 Task: Create a sub task Design and Implement Solution for the task  Develop a new online tool for online volunteer sign-ups in the project Brighten , assign it to team member softage.5@softage.net and update the status of the sub task to  Completed , set the priority of the sub task to High
Action: Mouse moved to (1006, 165)
Screenshot: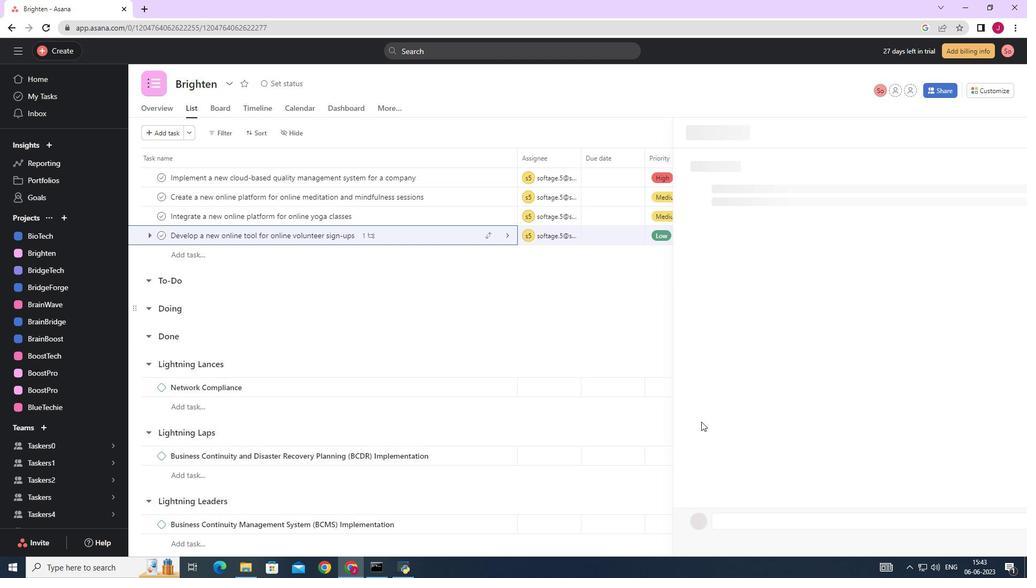 
Action: Mouse pressed left at (1006, 165)
Screenshot: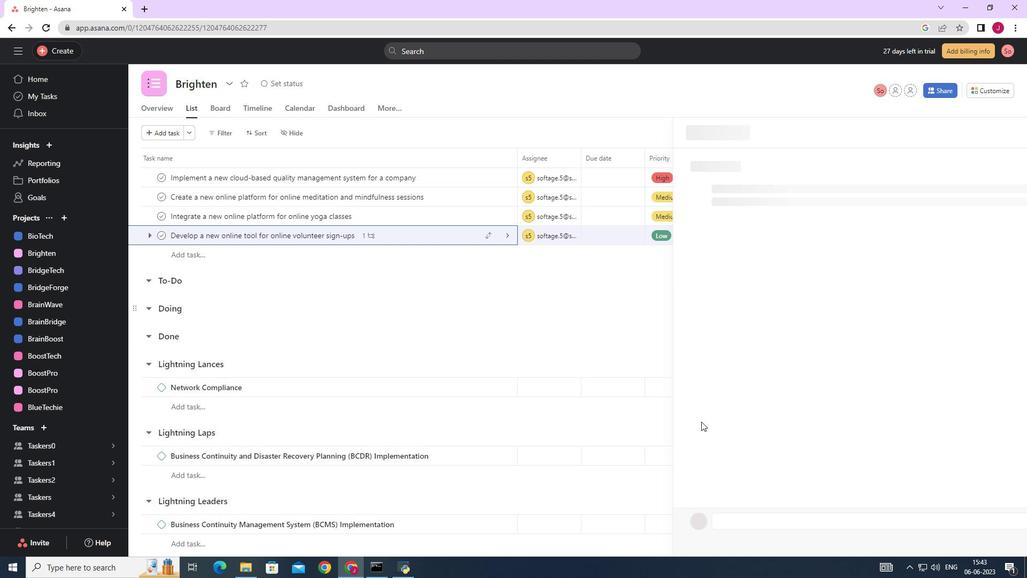 
Action: Mouse moved to (506, 316)
Screenshot: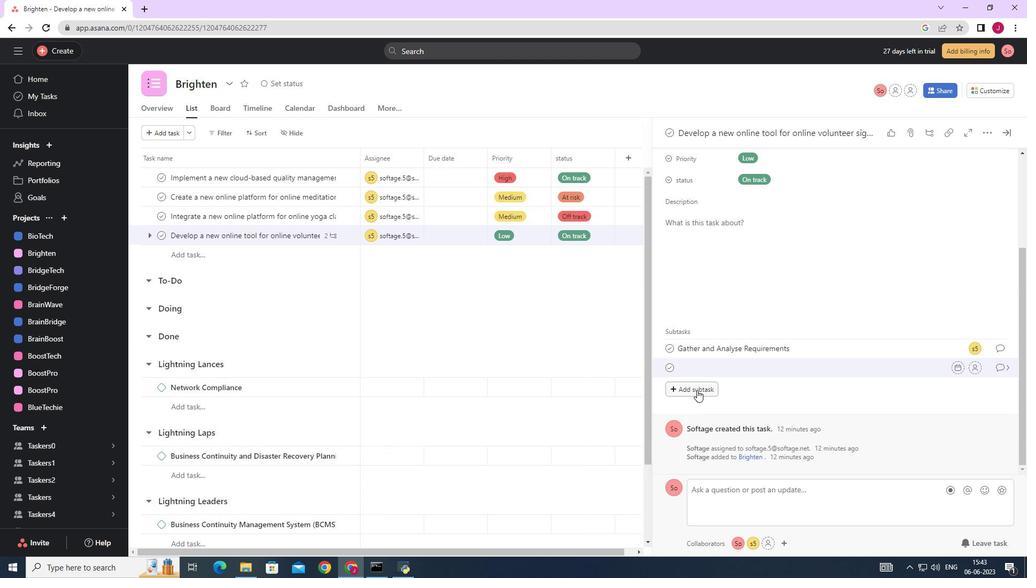 
Action: Mouse scrolled (506, 317) with delta (0, 0)
Screenshot: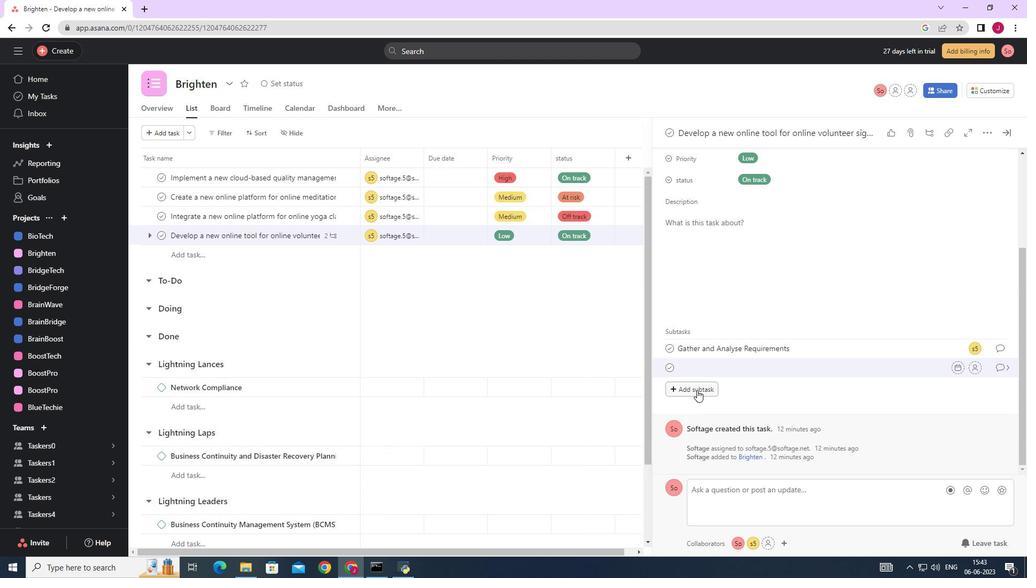 
Action: Mouse moved to (505, 317)
Screenshot: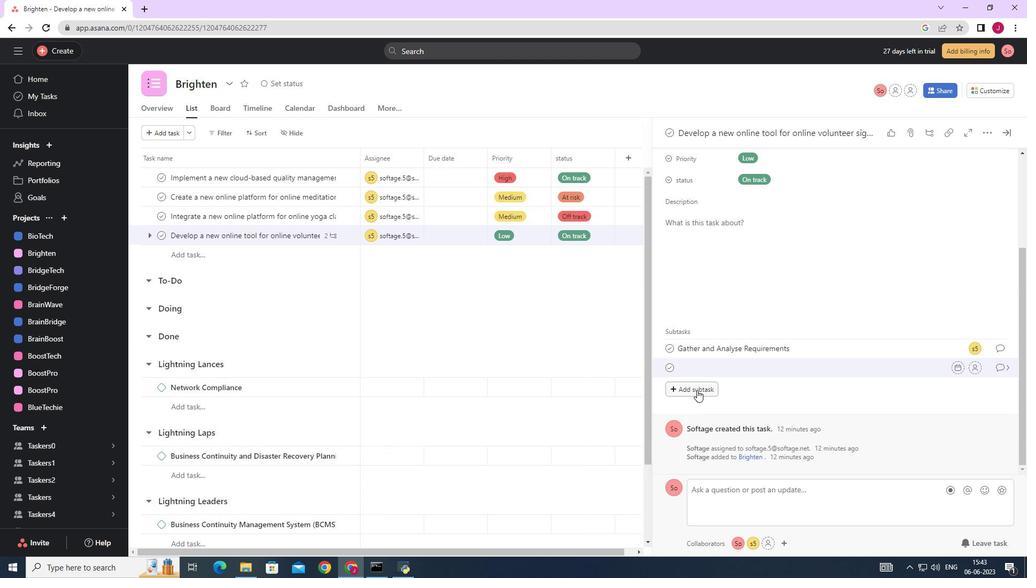 
Action: Mouse scrolled (505, 318) with delta (0, 0)
Screenshot: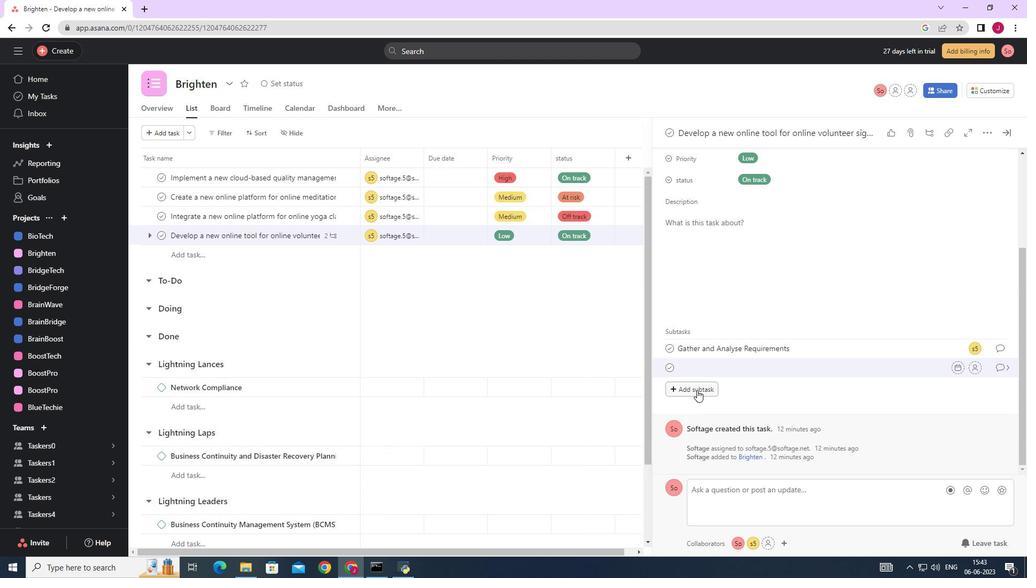 
Action: Mouse moved to (504, 319)
Screenshot: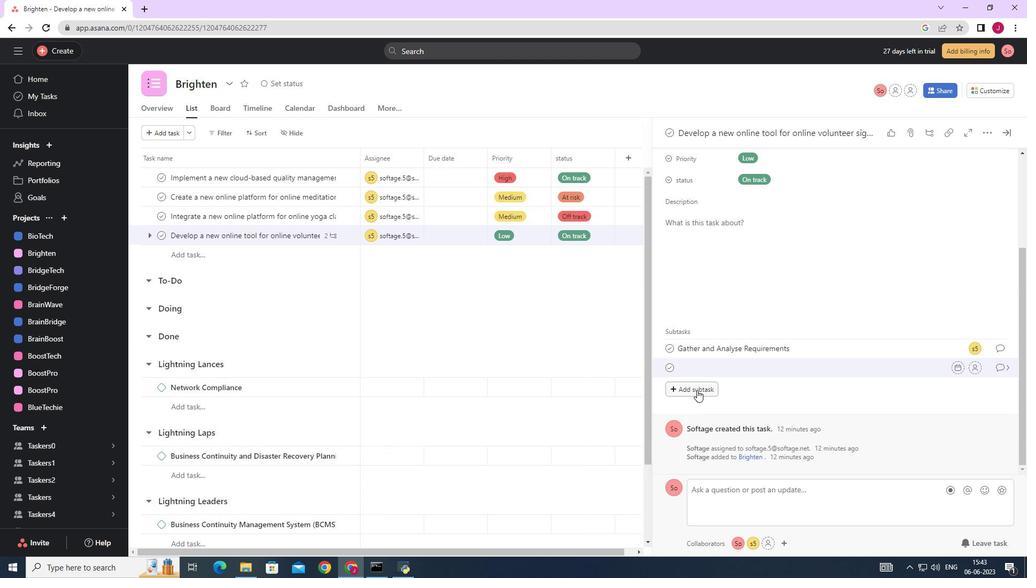 
Action: Mouse scrolled (504, 319) with delta (0, 0)
Screenshot: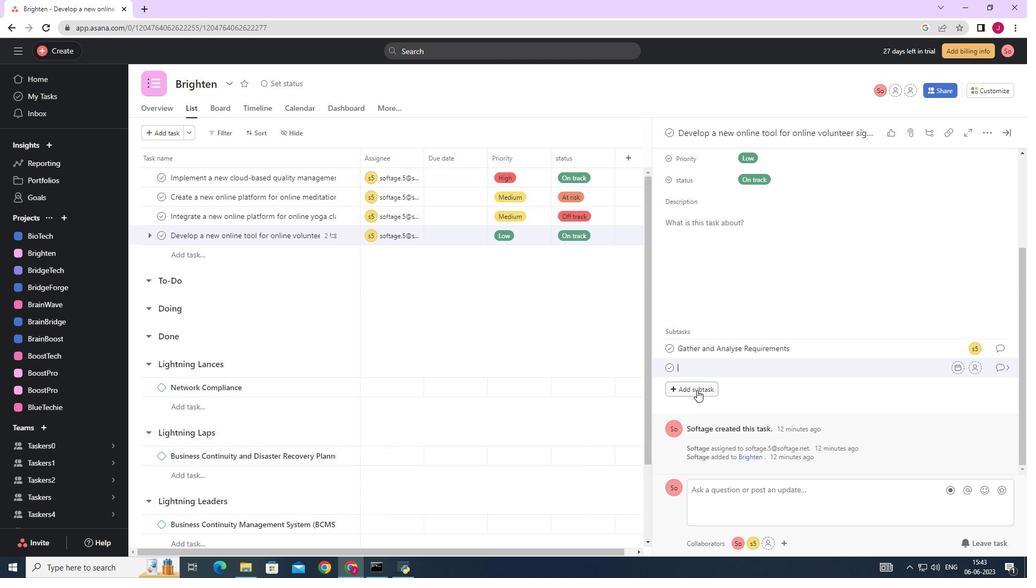 
Action: Mouse moved to (422, 350)
Screenshot: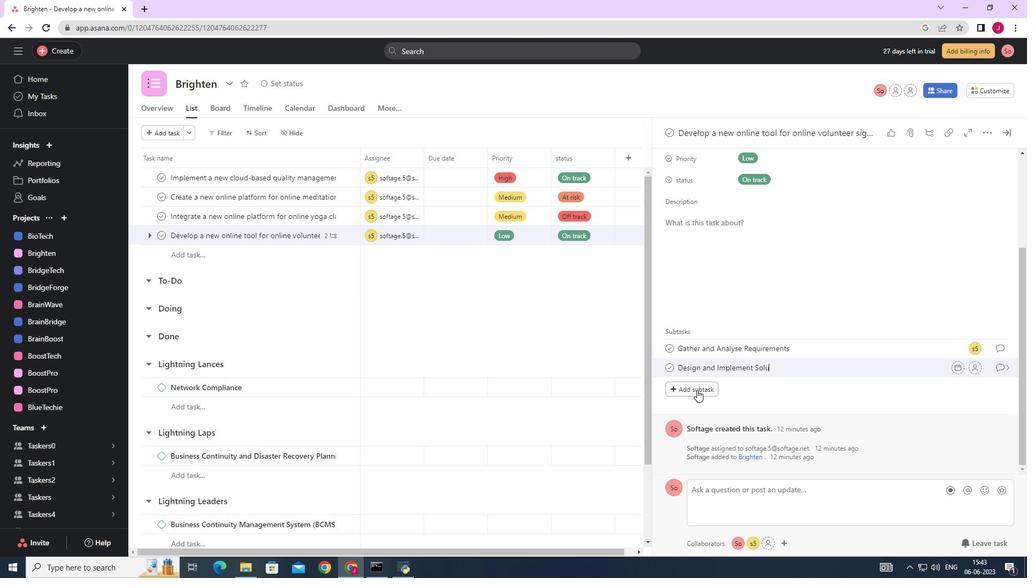
Action: Mouse scrolled (422, 349) with delta (0, 0)
Screenshot: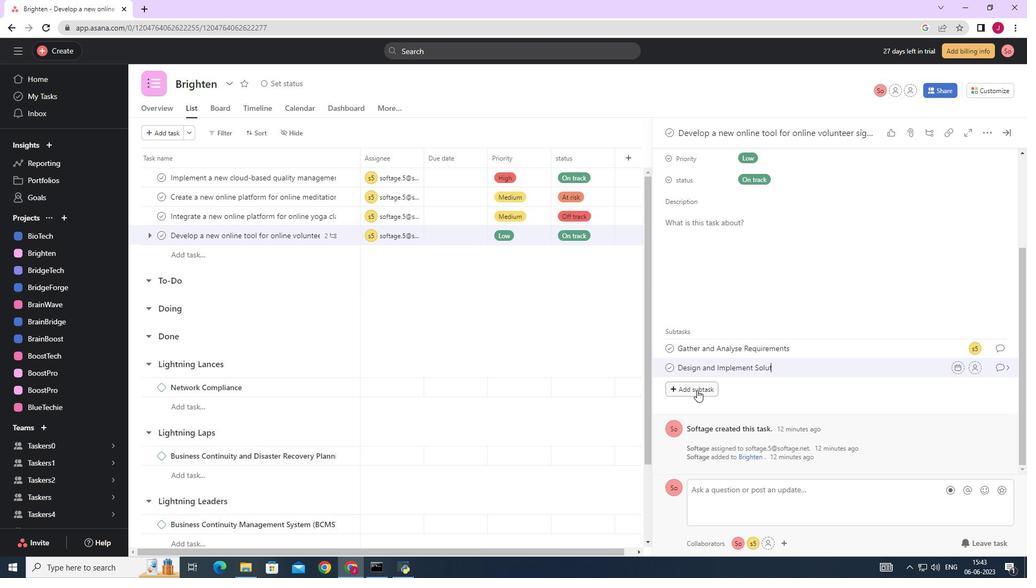 
Action: Mouse moved to (421, 350)
Screenshot: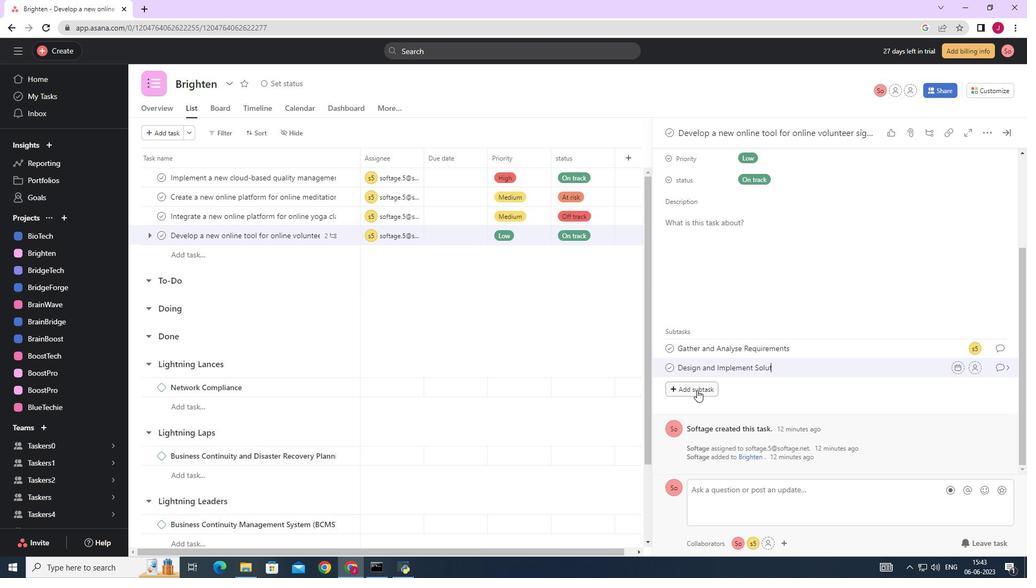 
Action: Mouse scrolled (421, 349) with delta (0, 0)
Screenshot: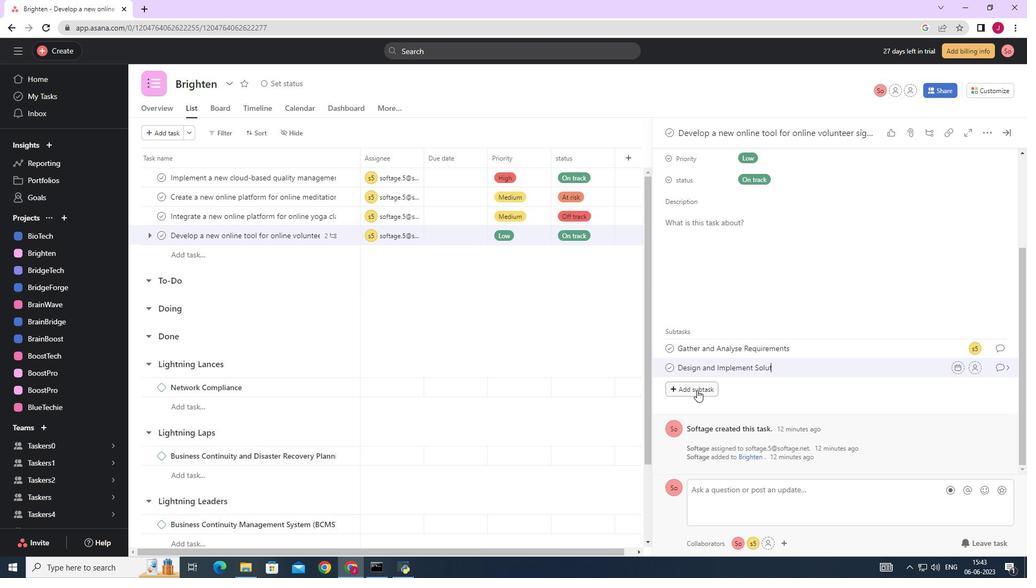
Action: Mouse scrolled (421, 349) with delta (0, 0)
Screenshot: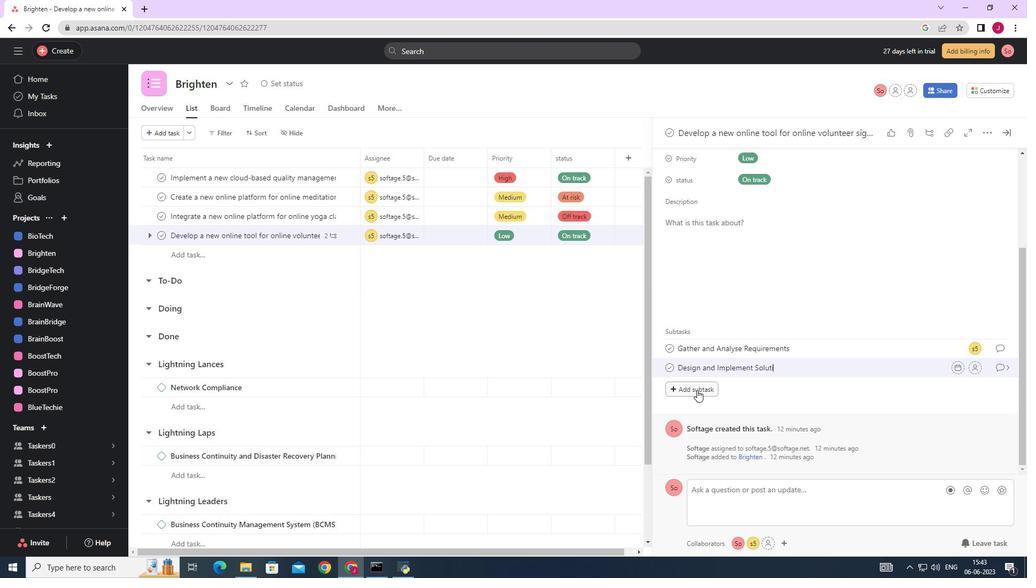 
Action: Mouse scrolled (421, 350) with delta (0, 0)
Screenshot: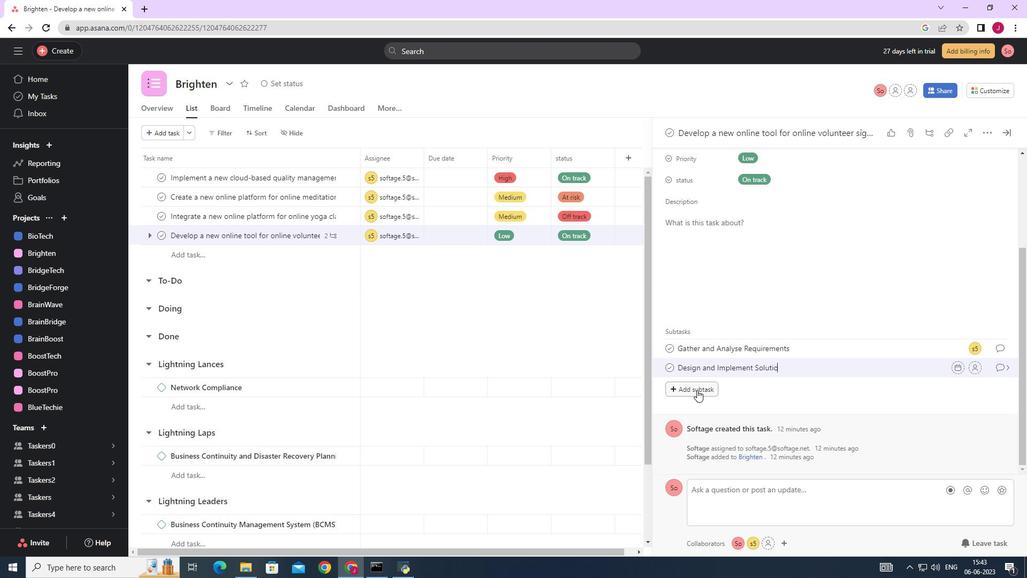 
Action: Mouse scrolled (421, 350) with delta (0, 0)
Screenshot: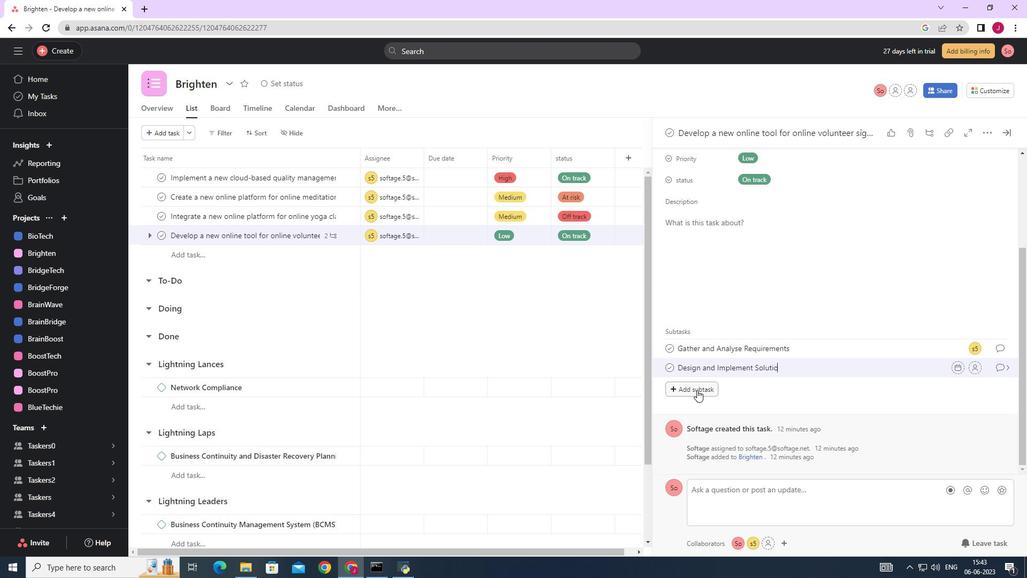 
Action: Mouse scrolled (421, 350) with delta (0, 0)
Screenshot: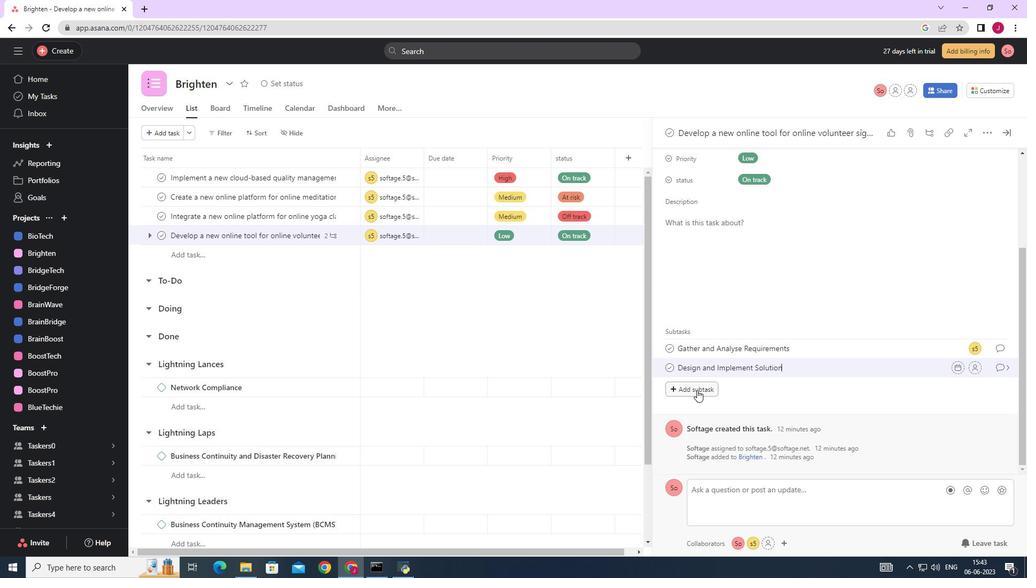 
Action: Mouse scrolled (421, 349) with delta (0, 0)
Screenshot: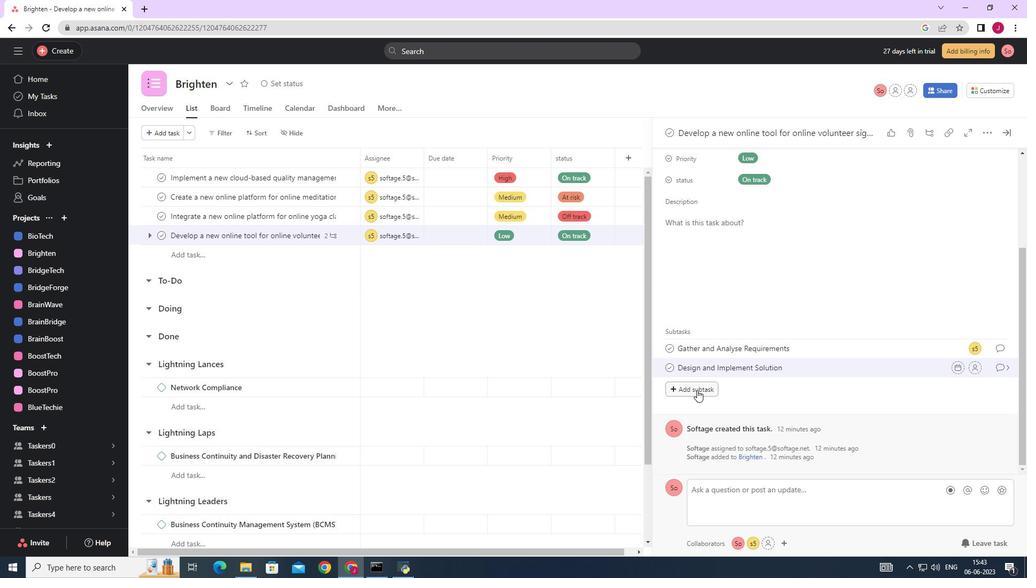 
Action: Mouse scrolled (421, 349) with delta (0, 0)
Screenshot: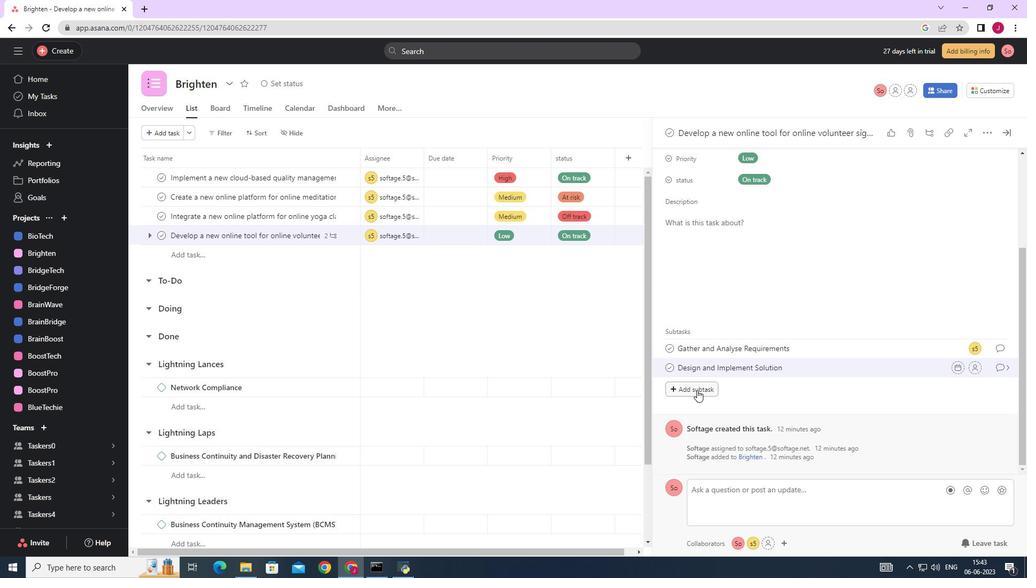 
Action: Mouse moved to (589, 229)
Screenshot: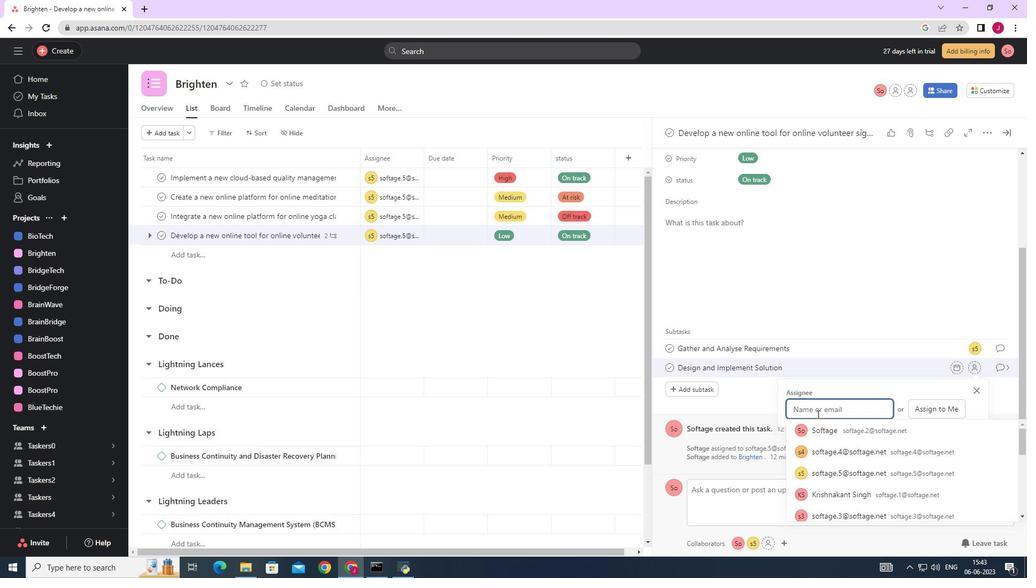 
Action: Mouse scrolled (589, 229) with delta (0, 0)
Screenshot: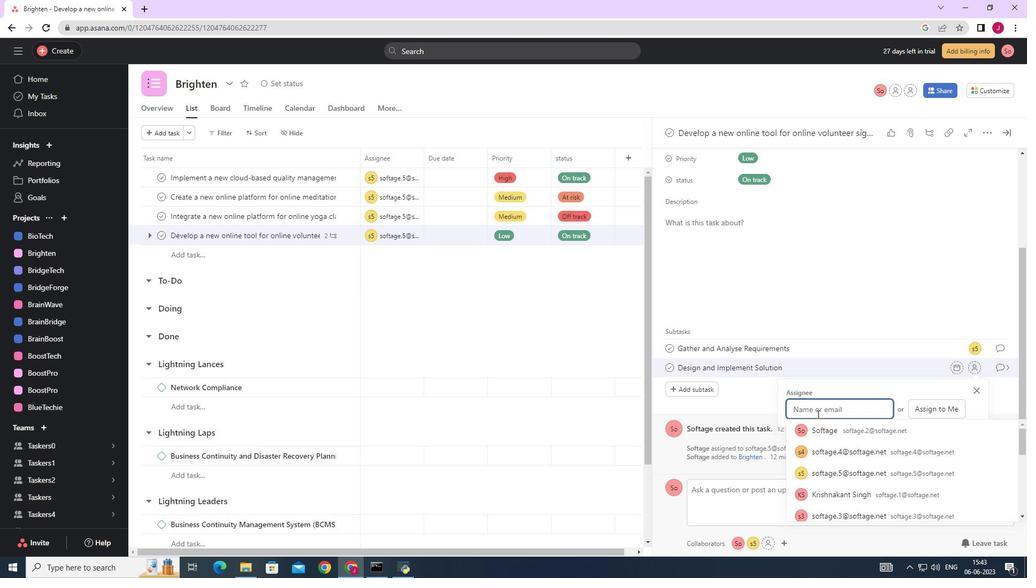 
Action: Mouse scrolled (589, 230) with delta (0, 0)
Screenshot: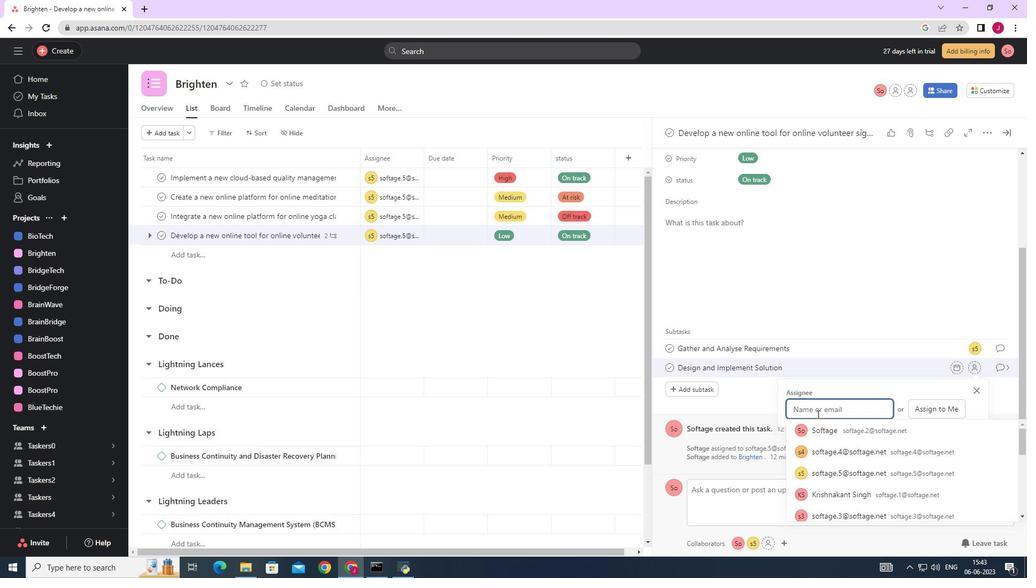 
Action: Mouse scrolled (589, 230) with delta (0, 0)
Screenshot: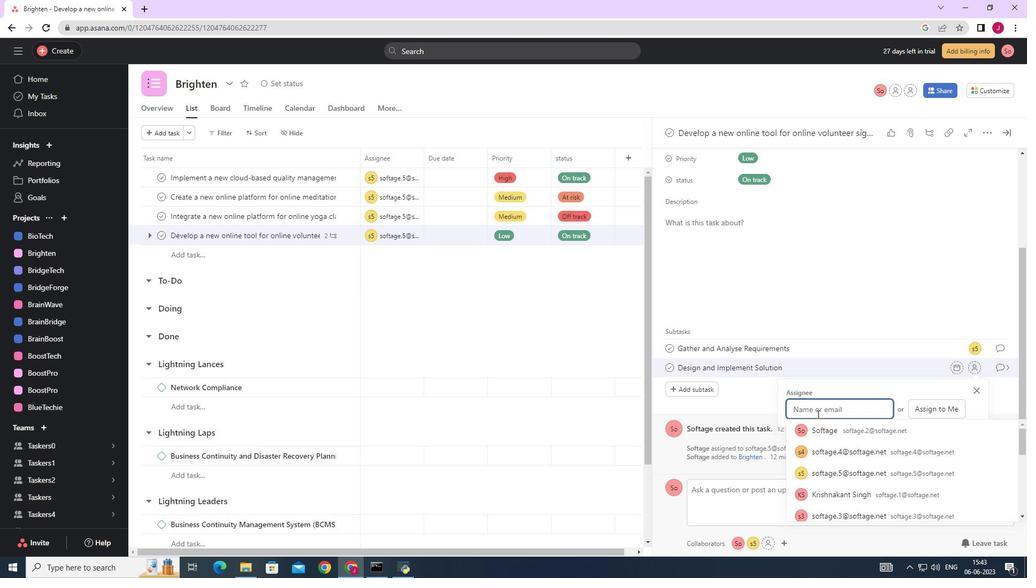 
Action: Mouse scrolled (589, 230) with delta (0, 0)
Screenshot: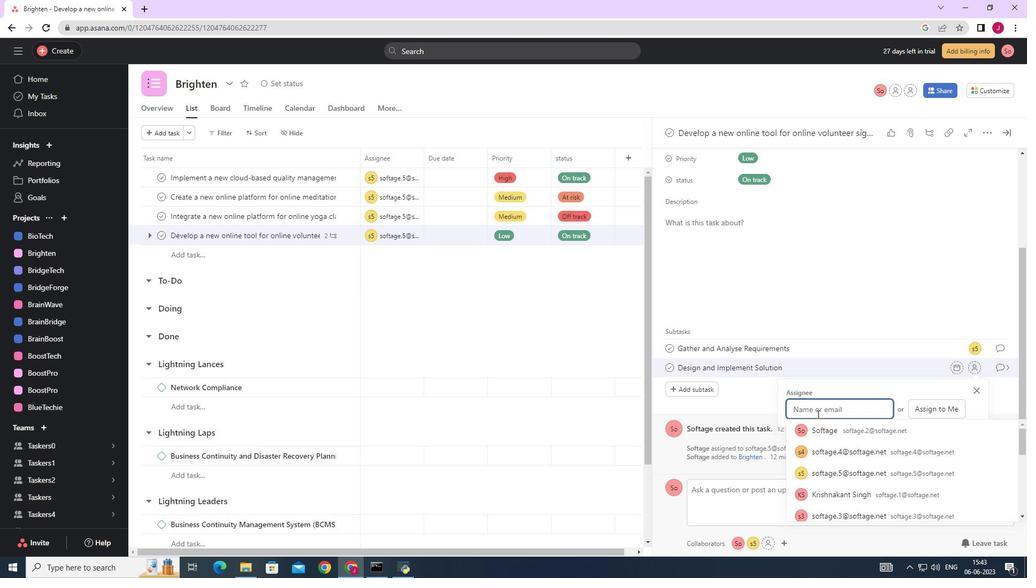 
Action: Mouse moved to (624, 347)
Screenshot: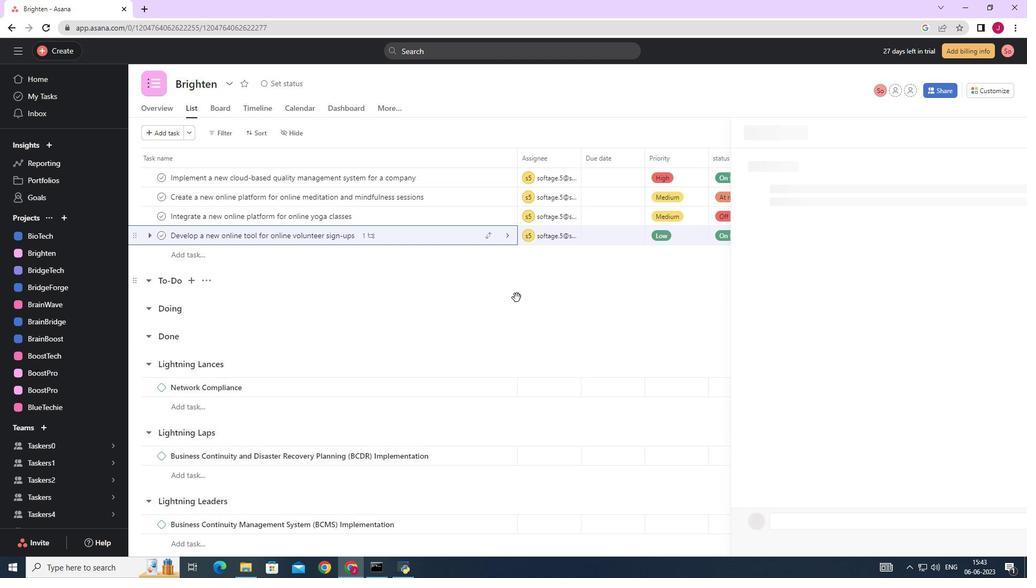 
Action: Mouse scrolled (624, 347) with delta (0, 0)
Screenshot: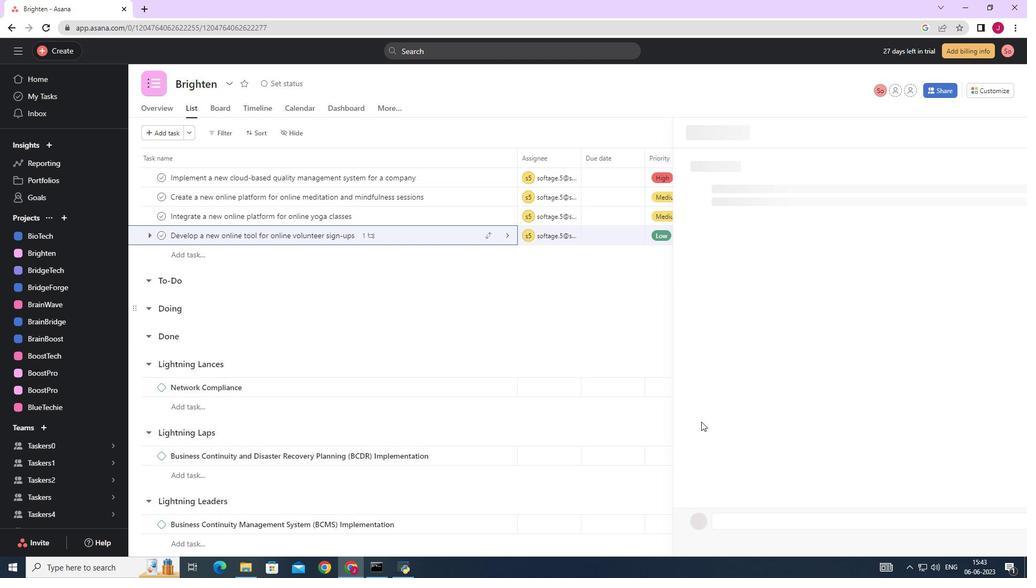 
Action: Mouse moved to (617, 347)
Screenshot: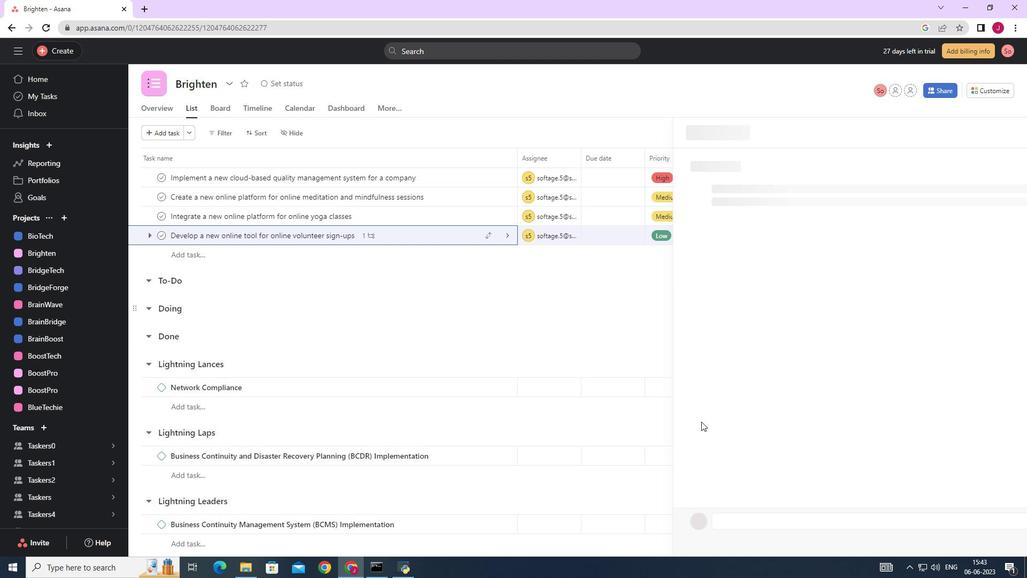 
Action: Mouse scrolled (617, 348) with delta (0, 0)
Screenshot: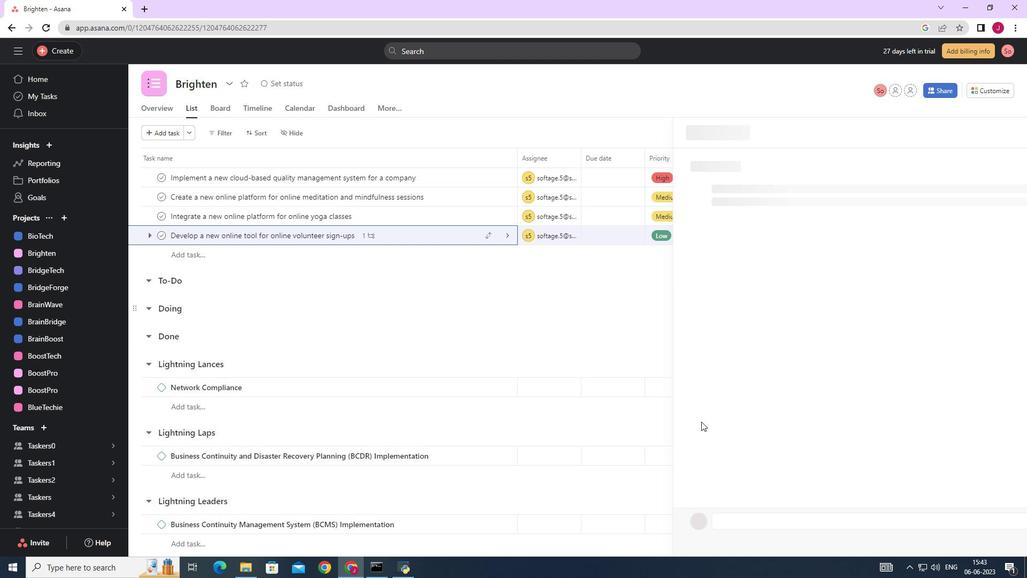 
Action: Mouse moved to (370, 306)
Screenshot: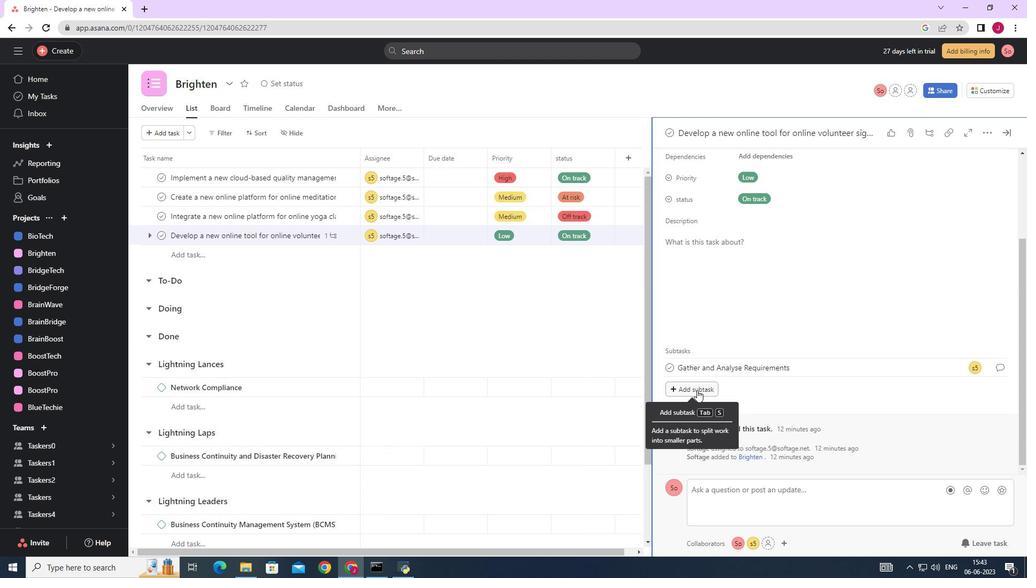 
Action: Mouse scrolled (370, 306) with delta (0, 0)
Screenshot: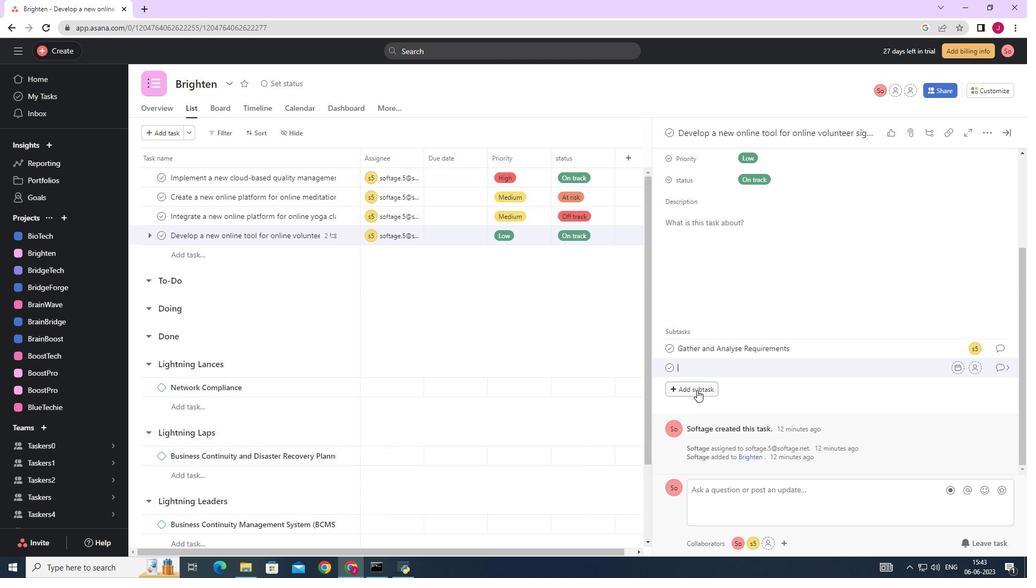 
Action: Mouse moved to (423, 342)
Screenshot: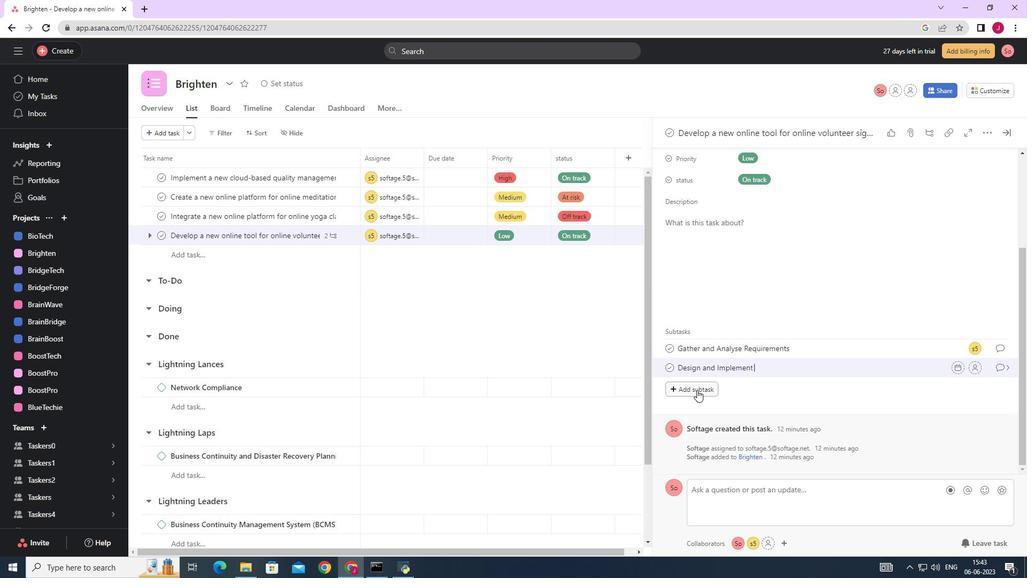 
Action: Mouse scrolled (423, 343) with delta (0, 0)
Screenshot: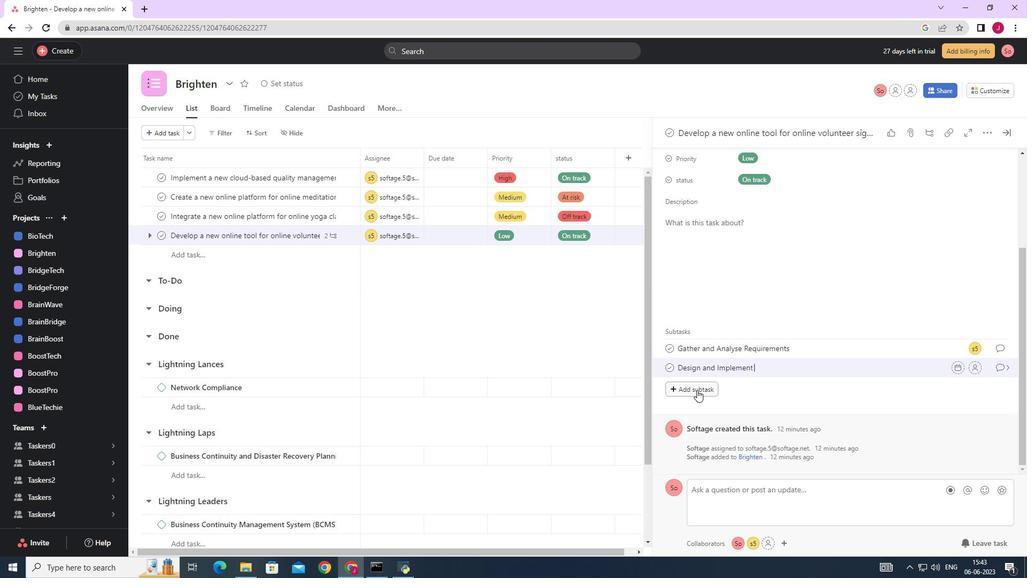 
Action: Mouse scrolled (423, 343) with delta (0, 0)
Screenshot: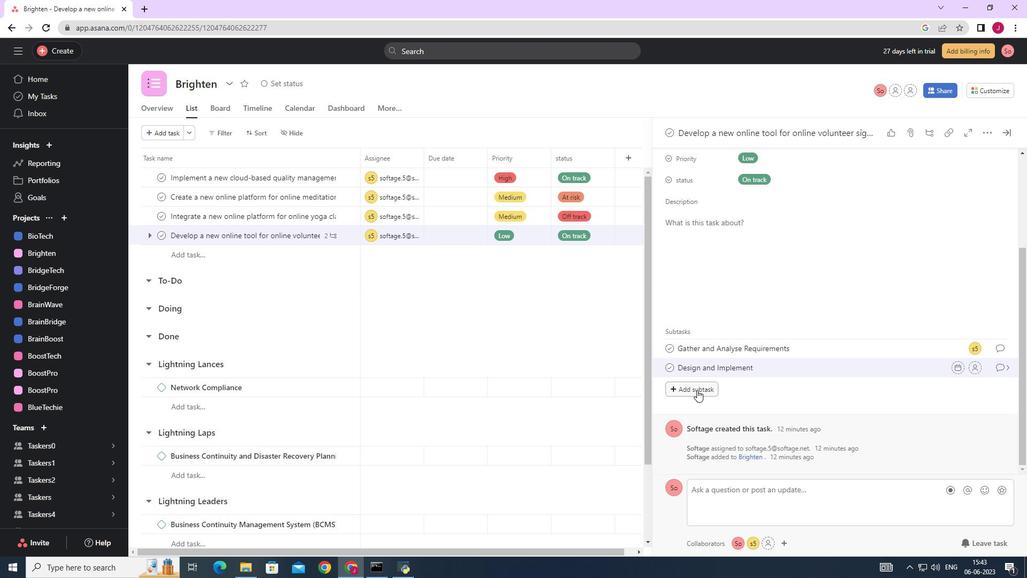 
Action: Mouse moved to (459, 236)
Screenshot: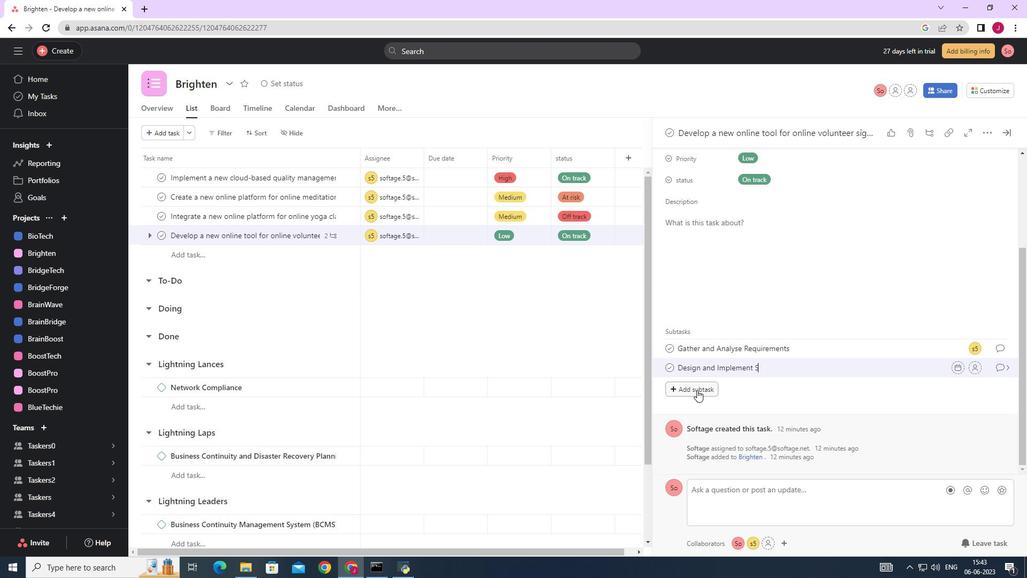 
Action: Mouse pressed left at (459, 236)
Screenshot: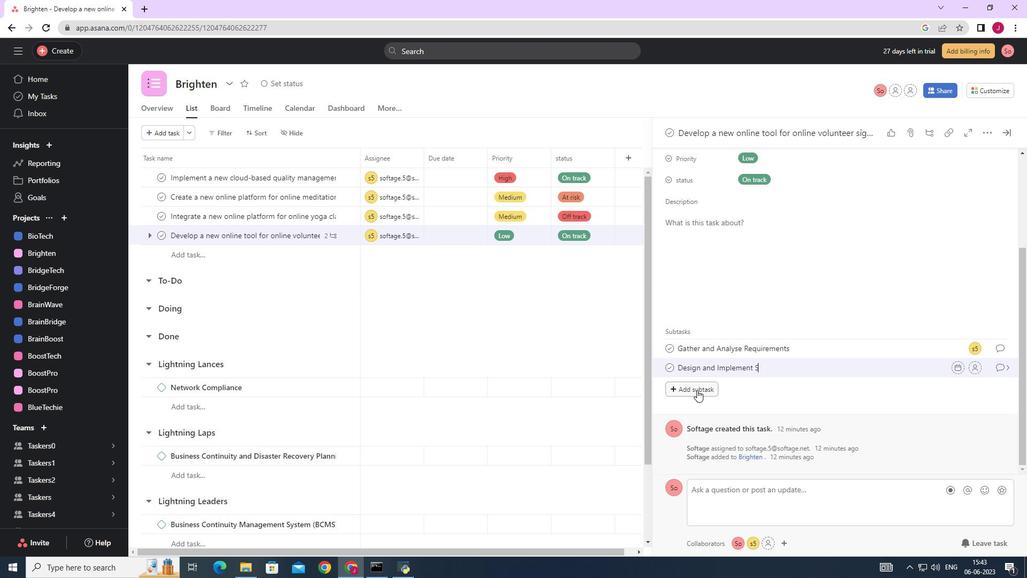 
Action: Mouse moved to (724, 344)
Screenshot: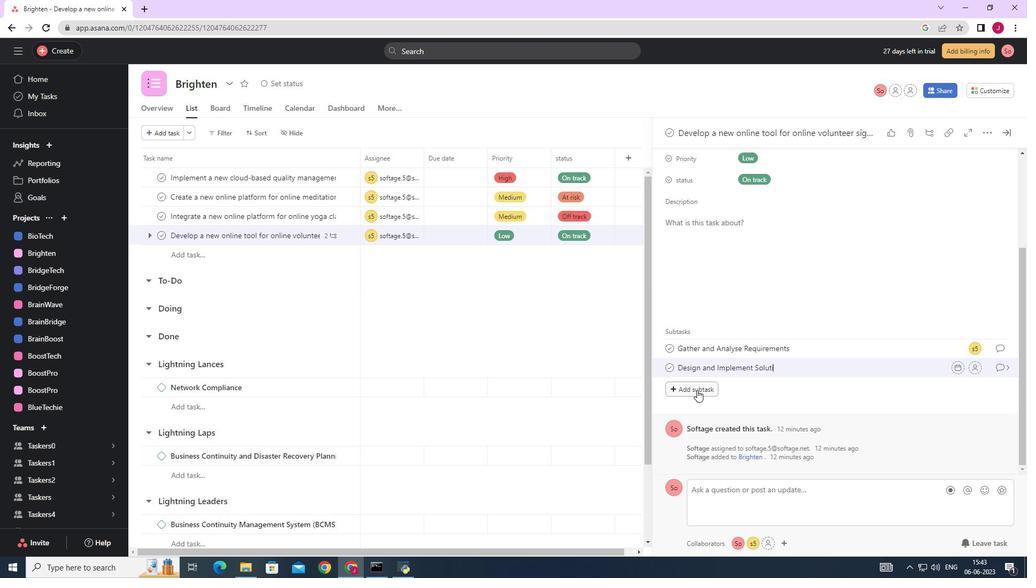 
Action: Mouse scrolled (724, 343) with delta (0, 0)
Screenshot: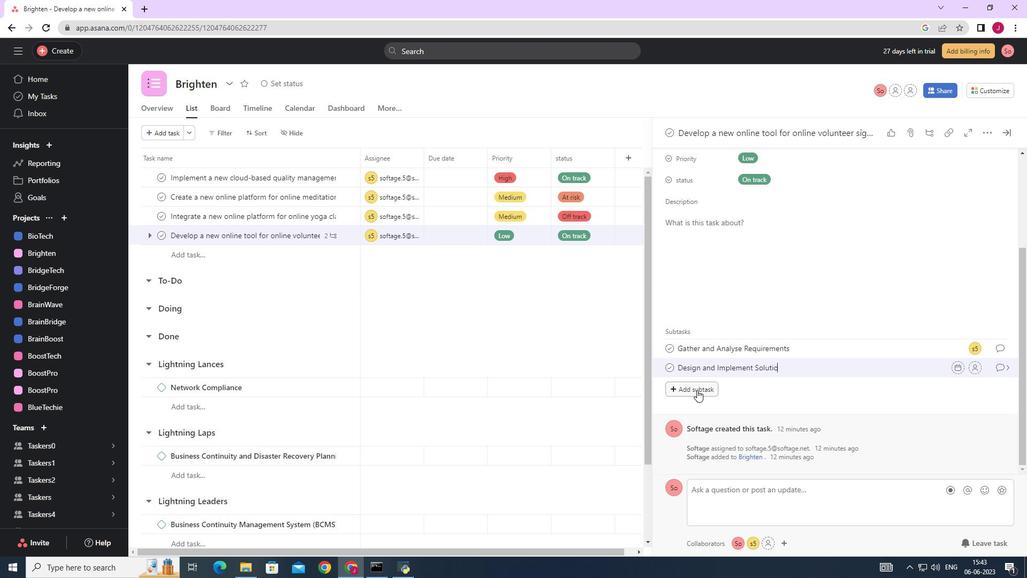 
Action: Mouse scrolled (724, 343) with delta (0, 0)
Screenshot: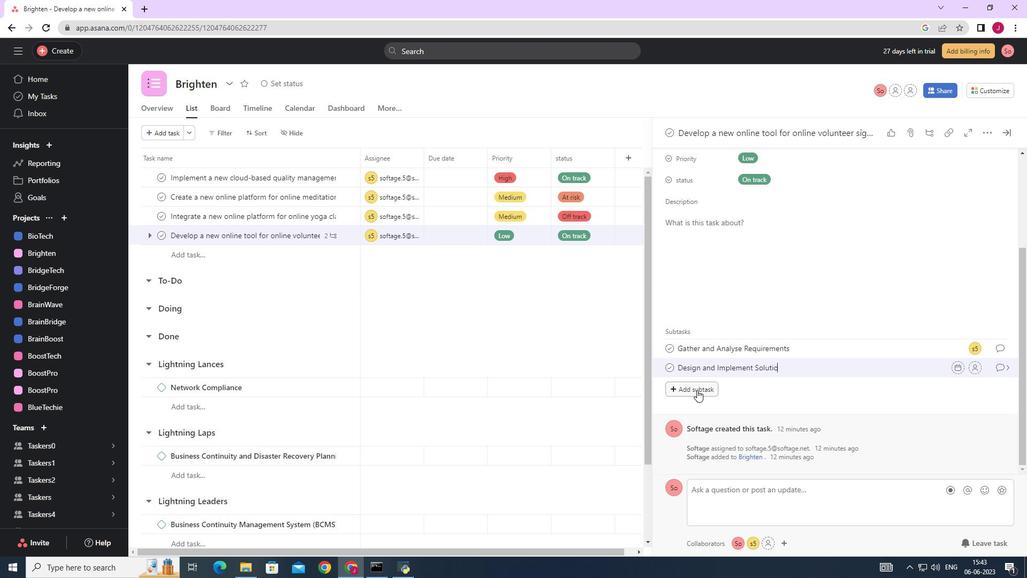 
Action: Mouse scrolled (724, 343) with delta (0, 0)
Screenshot: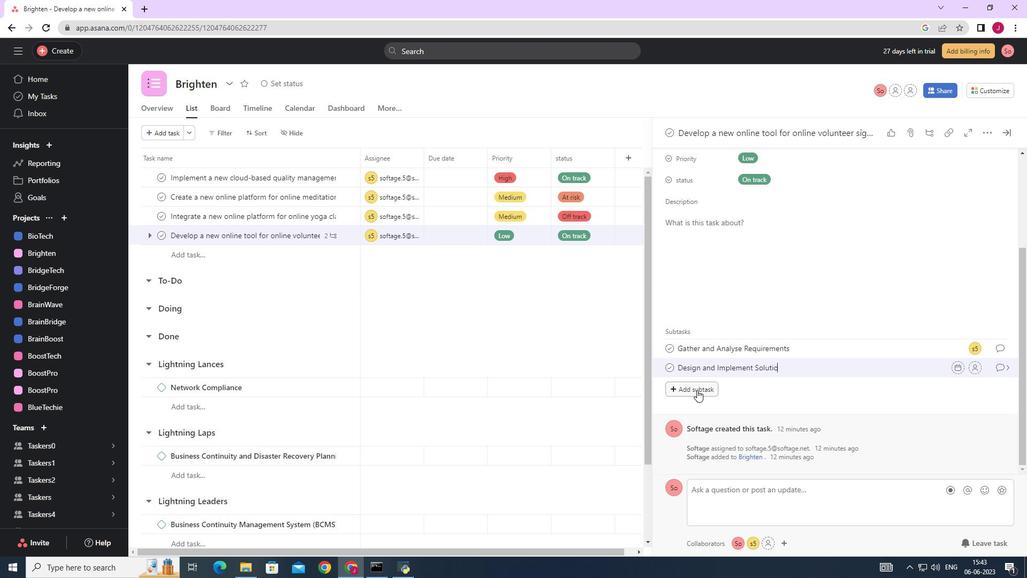 
Action: Mouse scrolled (724, 343) with delta (0, 0)
Screenshot: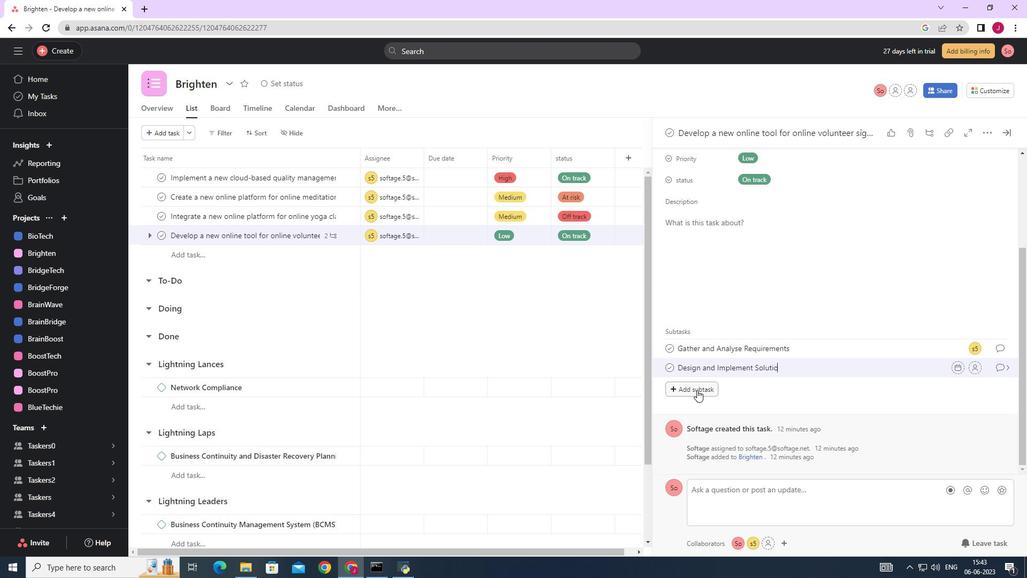
Action: Mouse scrolled (724, 343) with delta (0, 0)
Screenshot: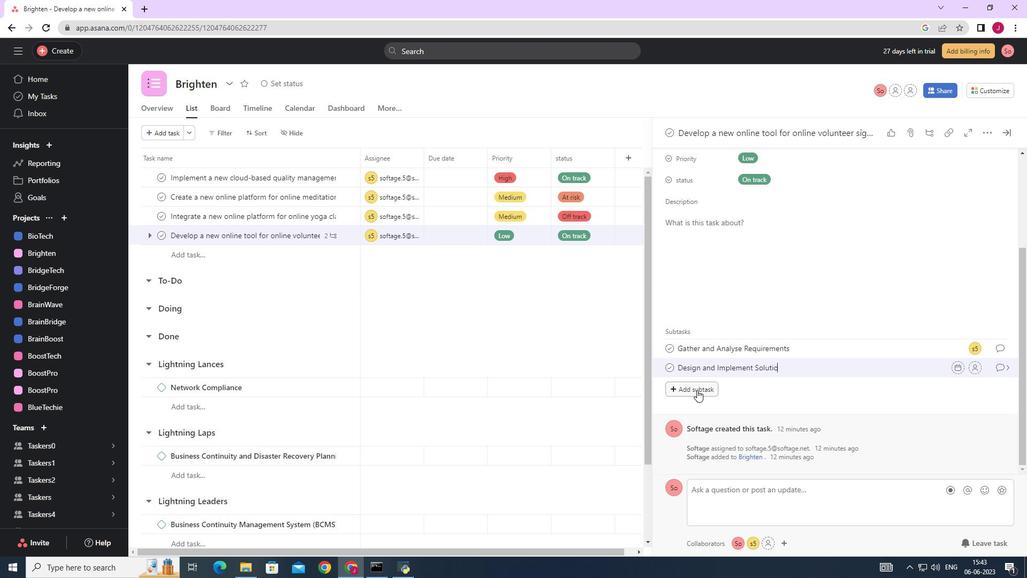 
Action: Mouse moved to (696, 389)
Screenshot: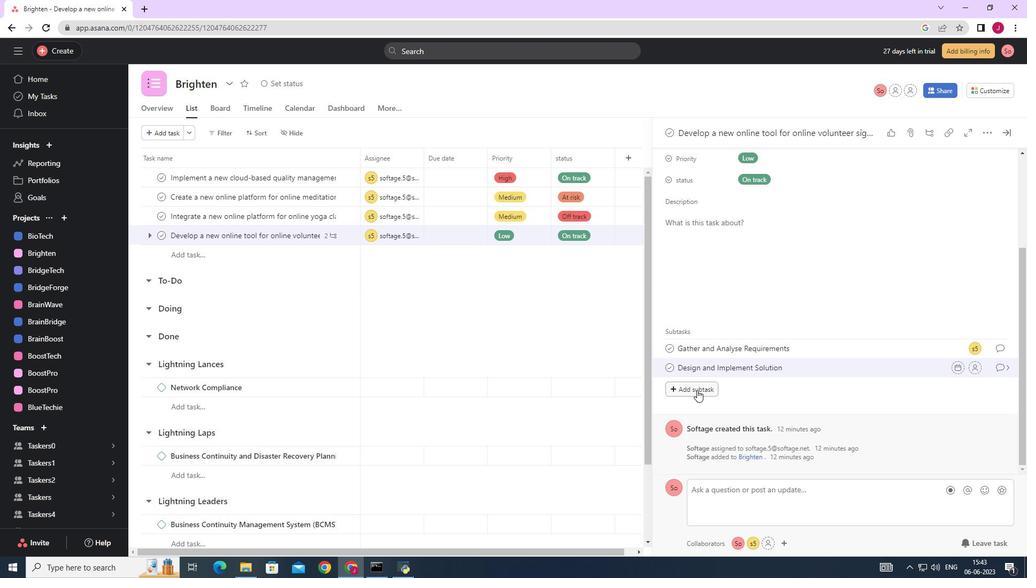 
Action: Mouse pressed left at (696, 389)
Screenshot: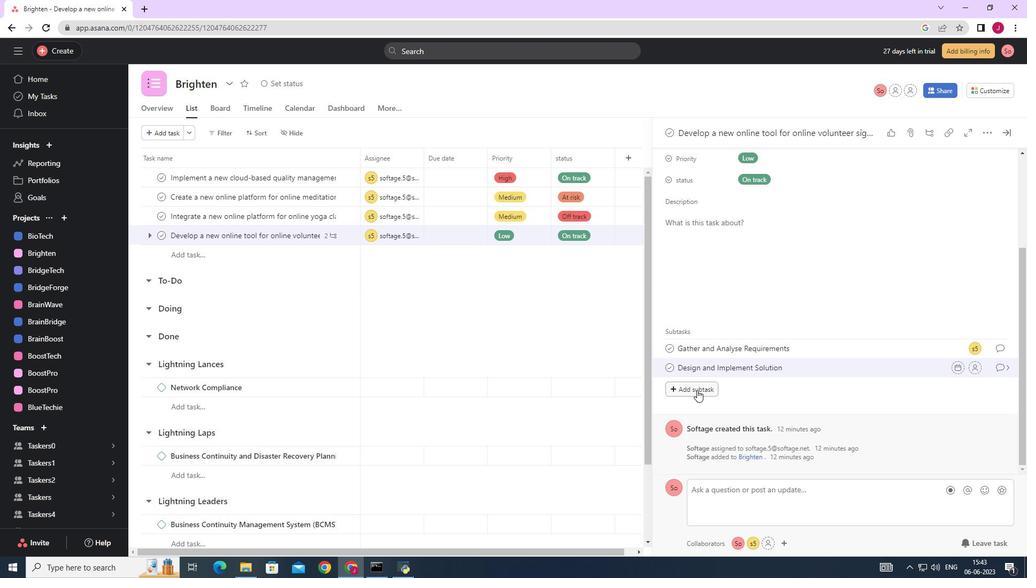 
Action: Mouse moved to (691, 365)
Screenshot: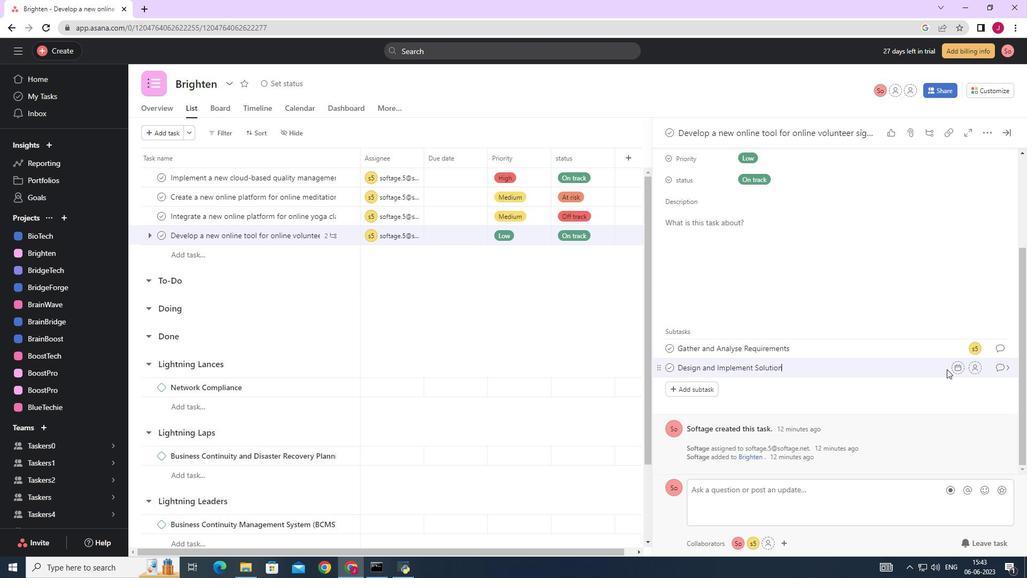 
Action: Mouse pressed left at (691, 365)
Screenshot: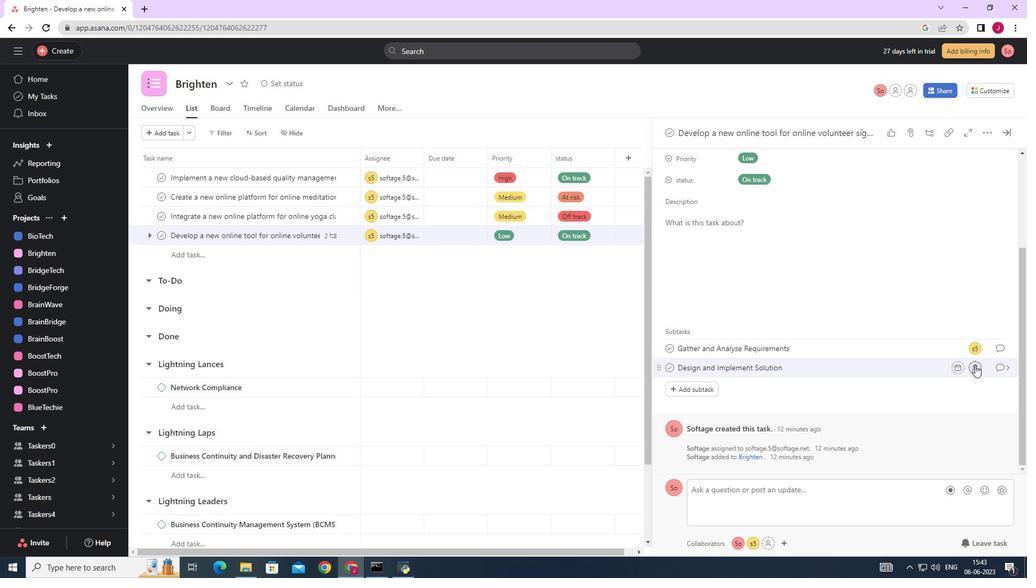 
Action: Mouse moved to (691, 364)
Screenshot: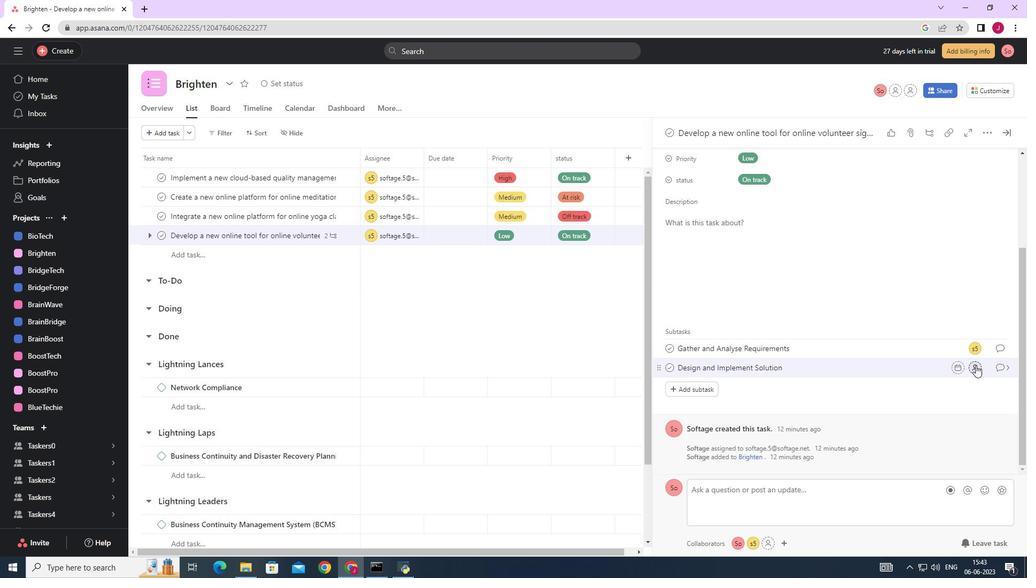 
Action: Key pressed <Key.caps_lock>D<Key.caps_lock>esign<Key.space>and<Key.space><Key.caps_lock>I<Key.caps_lock>mplement<Key.space><Key.caps_lock>S<Key.caps_lock>olution<Key.space><Key.caps_lock>F<Key.caps_lock>or<Key.space><Key.backspace><Key.backspace><Key.backspace><Key.backspace><Key.backspace>
Screenshot: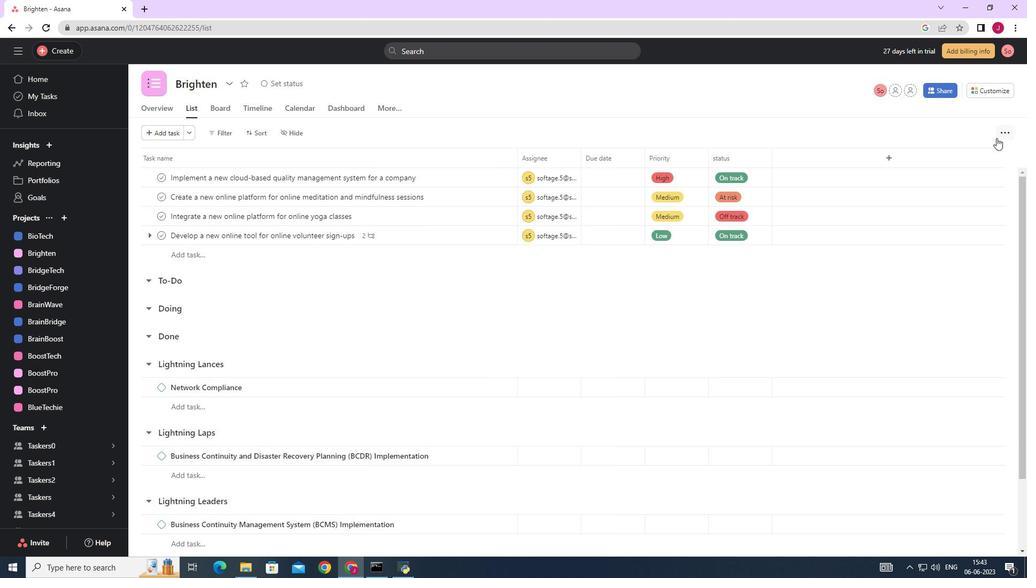 
Action: Mouse moved to (975, 365)
Screenshot: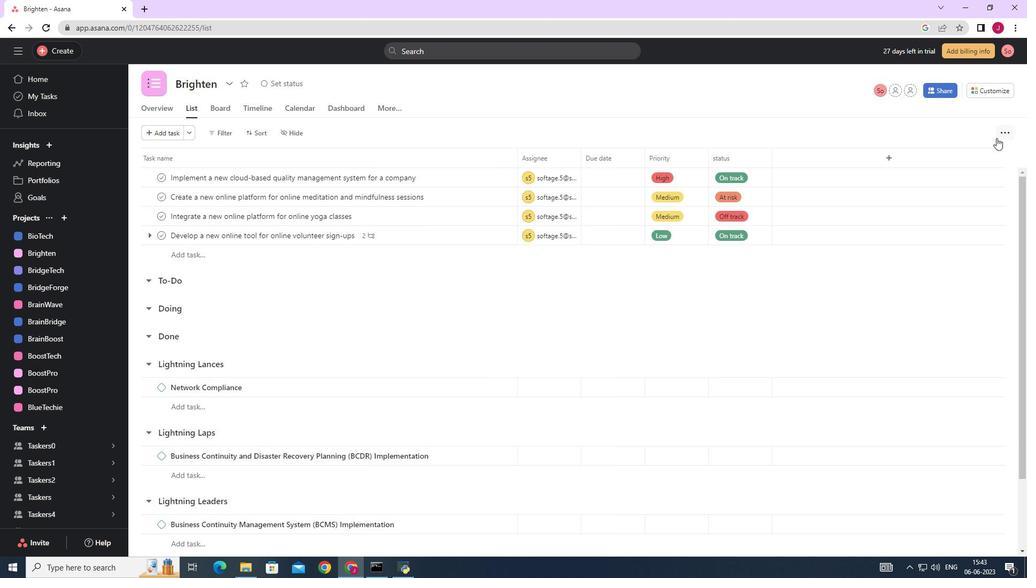 
Action: Mouse pressed left at (975, 365)
Screenshot: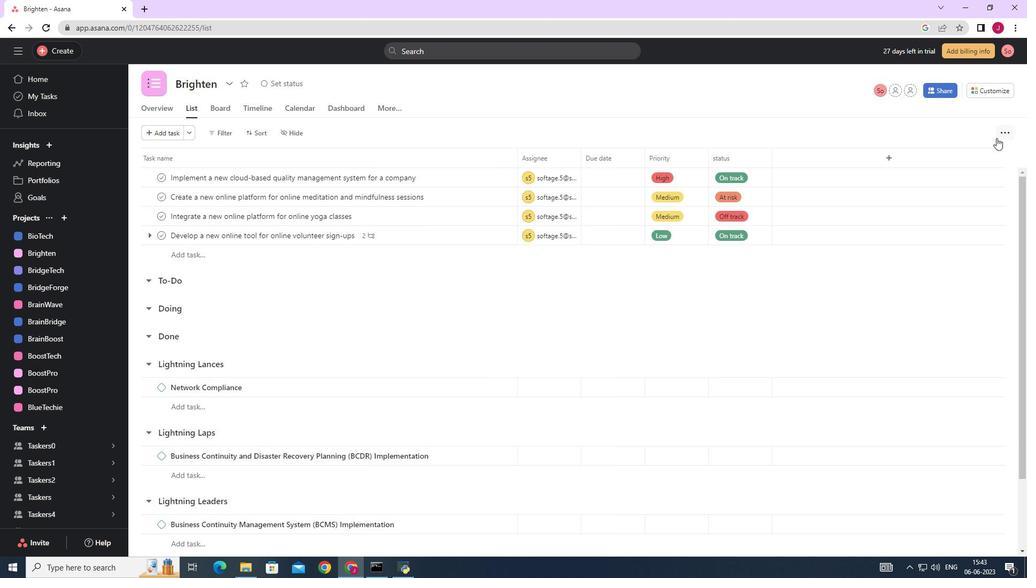 
Action: Mouse moved to (787, 419)
Screenshot: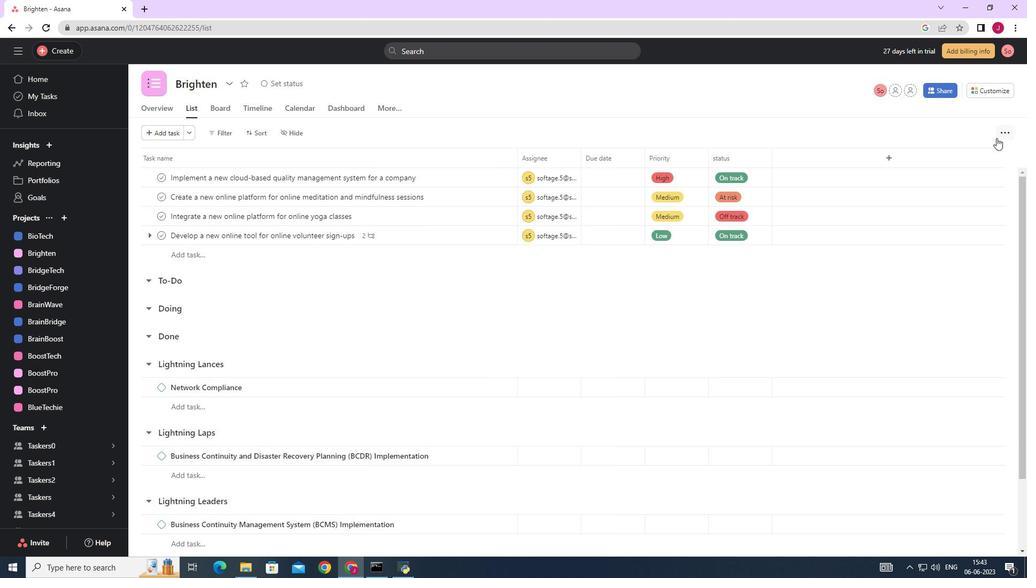 
Action: Key pressed softage.<Key.f5>
Screenshot: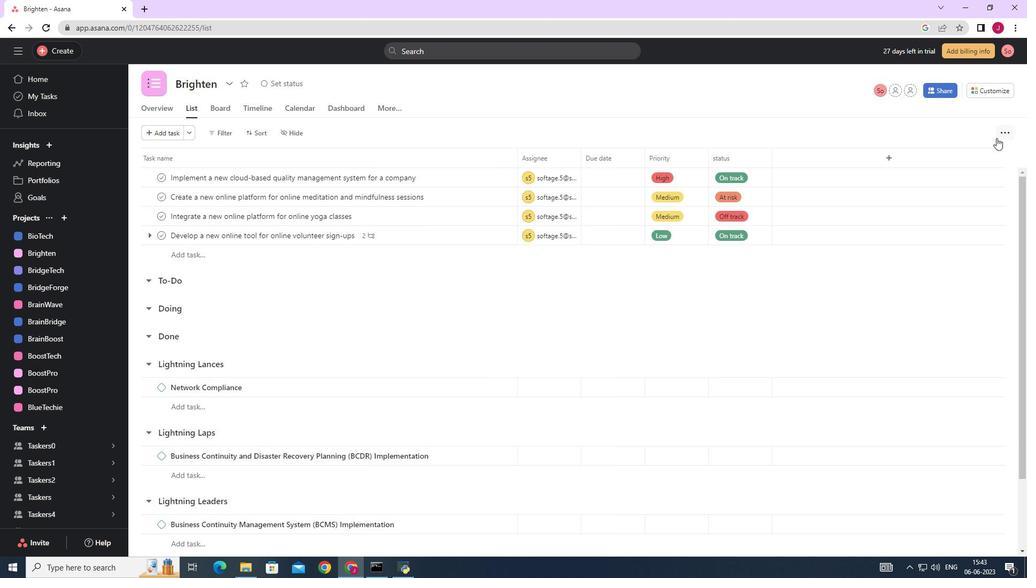 
Action: Mouse moved to (824, 405)
Screenshot: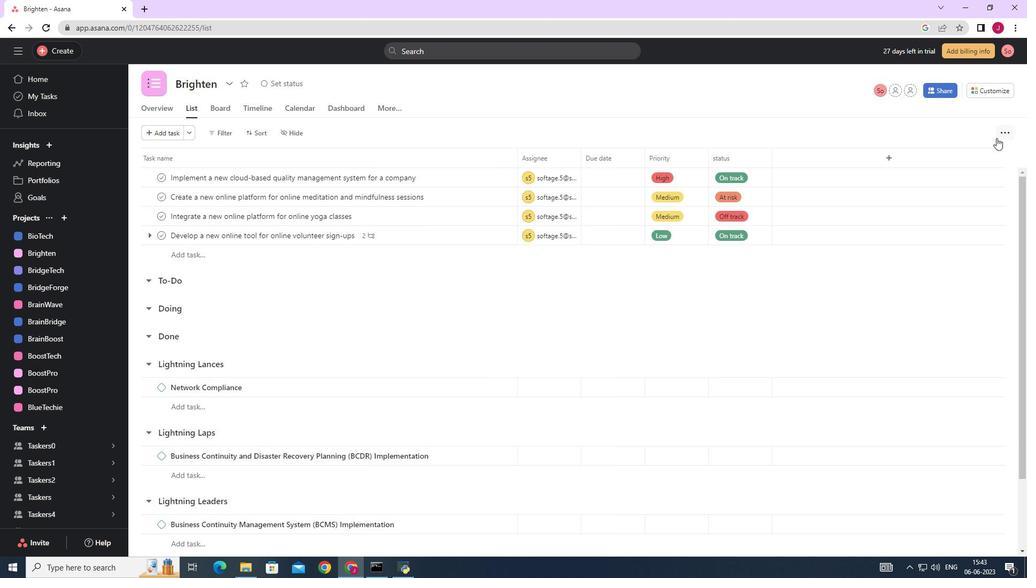 
Action: Mouse scrolled (826, 404) with delta (0, 0)
Screenshot: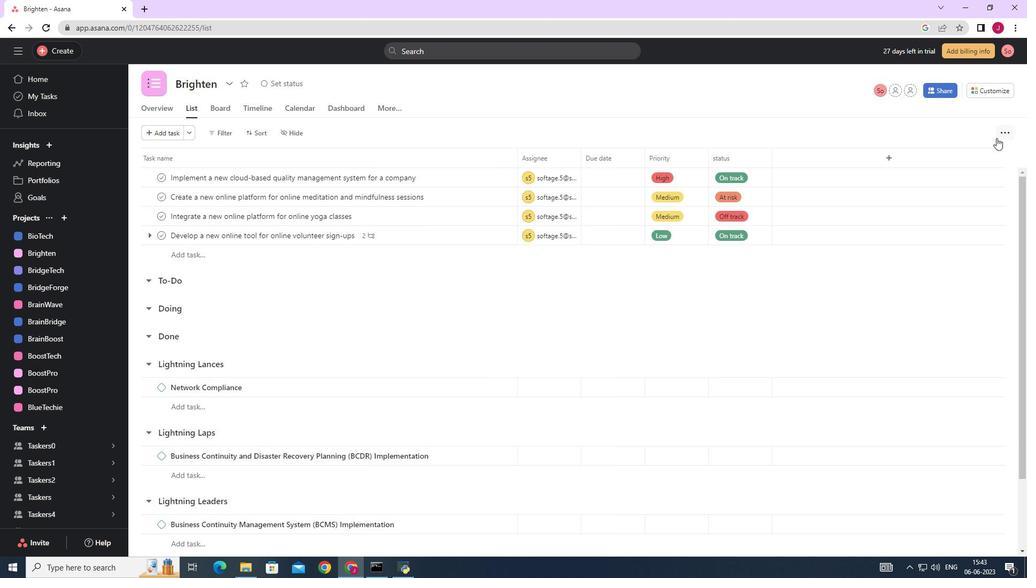 
Action: Mouse scrolled (824, 404) with delta (0, 0)
Screenshot: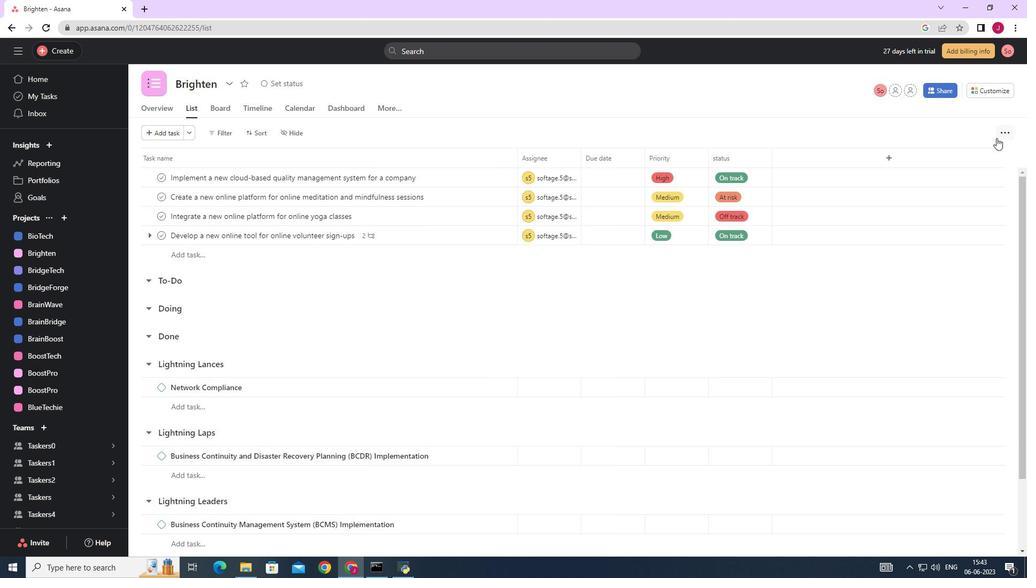 
Action: Mouse scrolled (824, 404) with delta (0, 0)
Screenshot: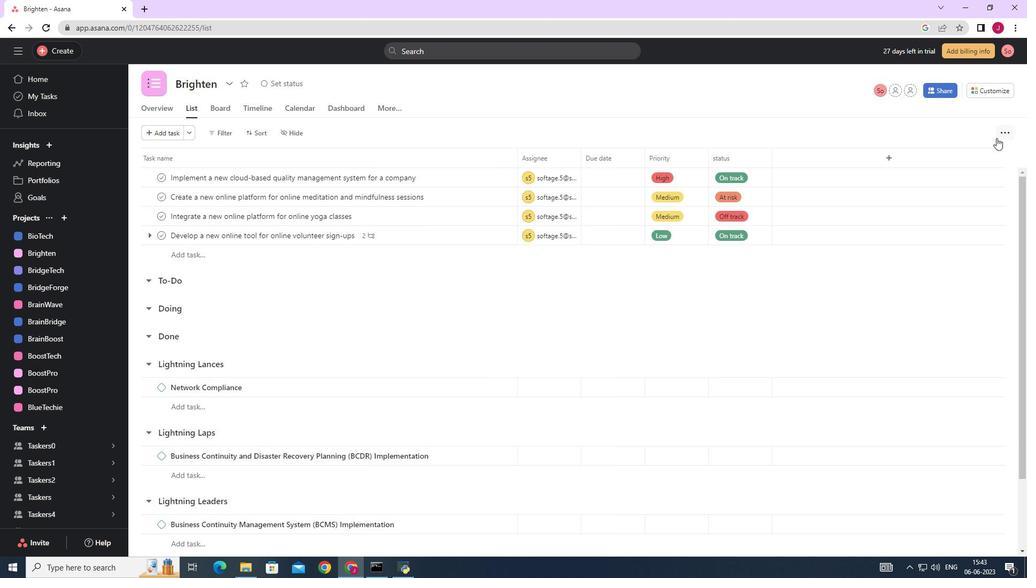 
Action: Mouse scrolled (824, 404) with delta (0, 0)
Screenshot: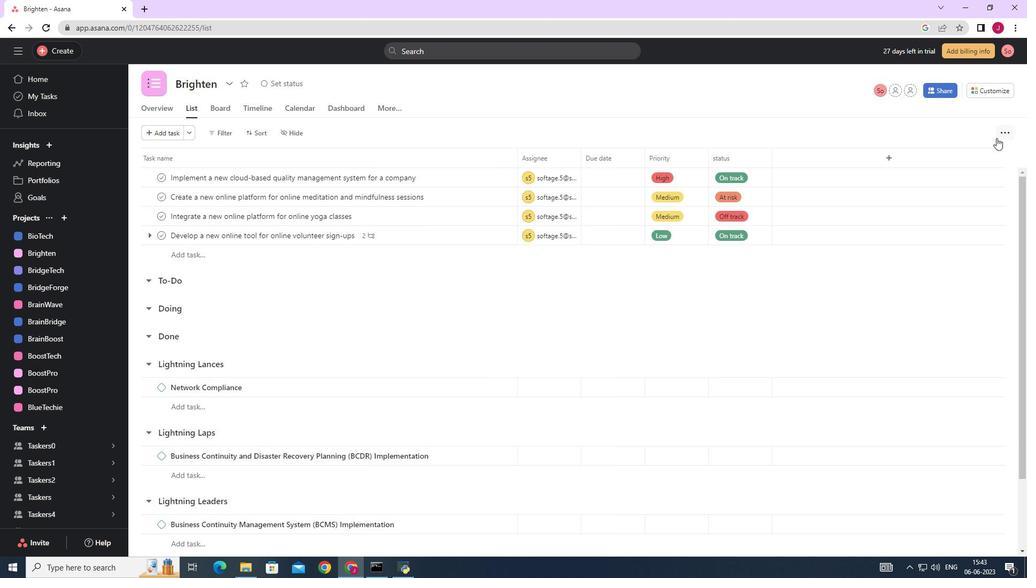 
Action: Mouse scrolled (824, 404) with delta (0, 0)
Screenshot: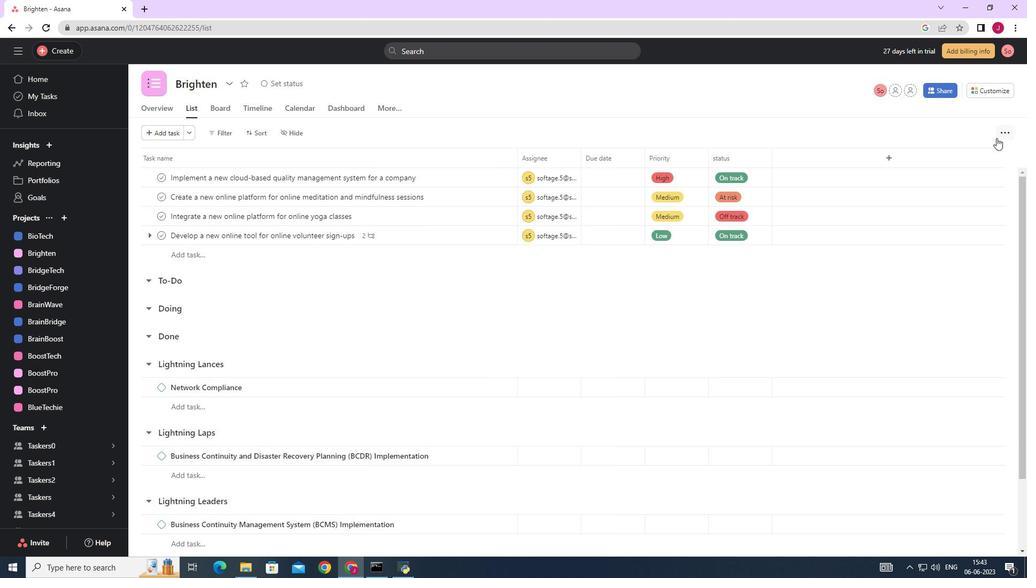 
Action: Mouse scrolled (824, 404) with delta (0, 0)
Screenshot: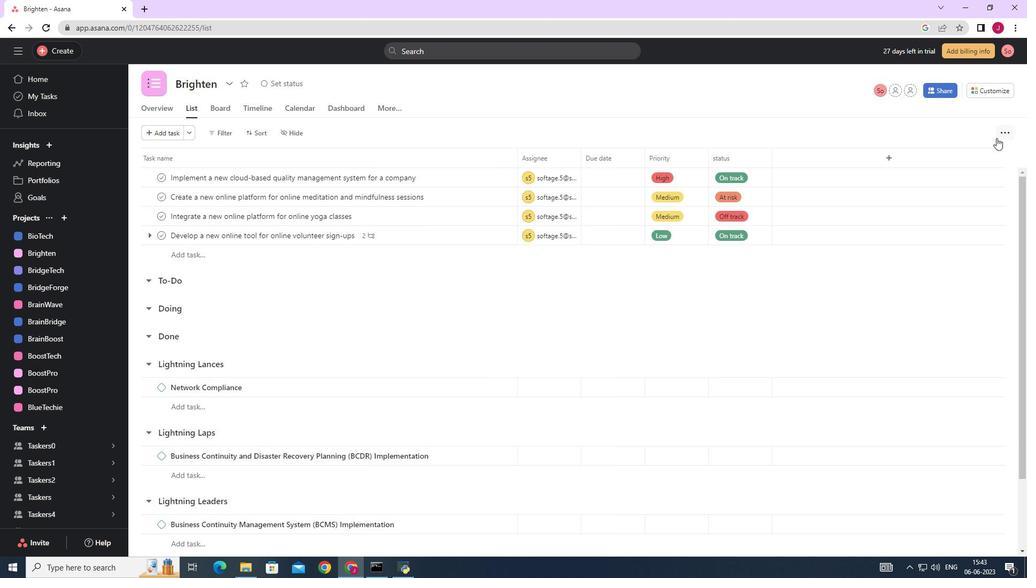 
Action: Mouse moved to (817, 401)
Screenshot: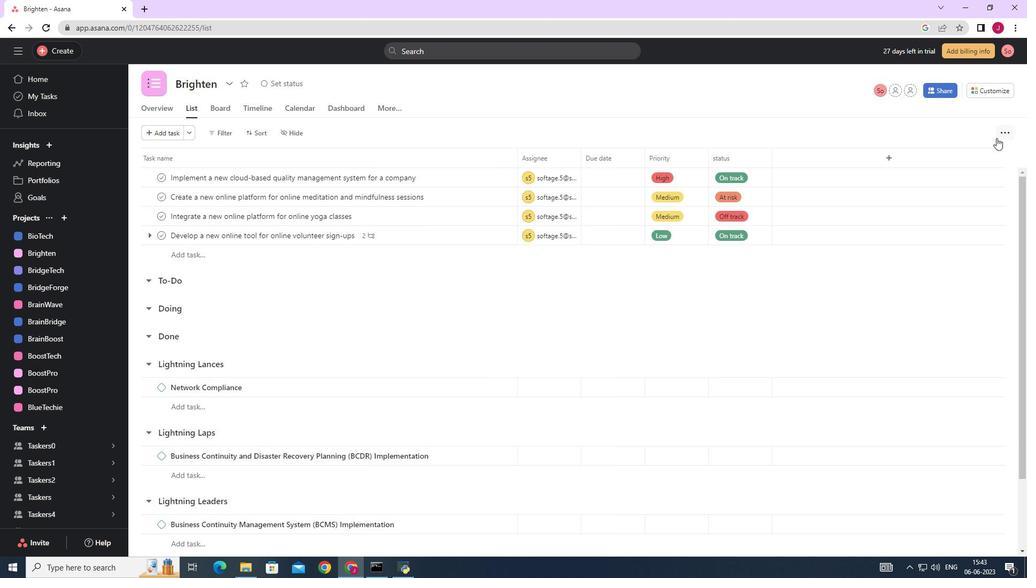 
Action: Mouse scrolled (817, 400) with delta (0, 0)
Screenshot: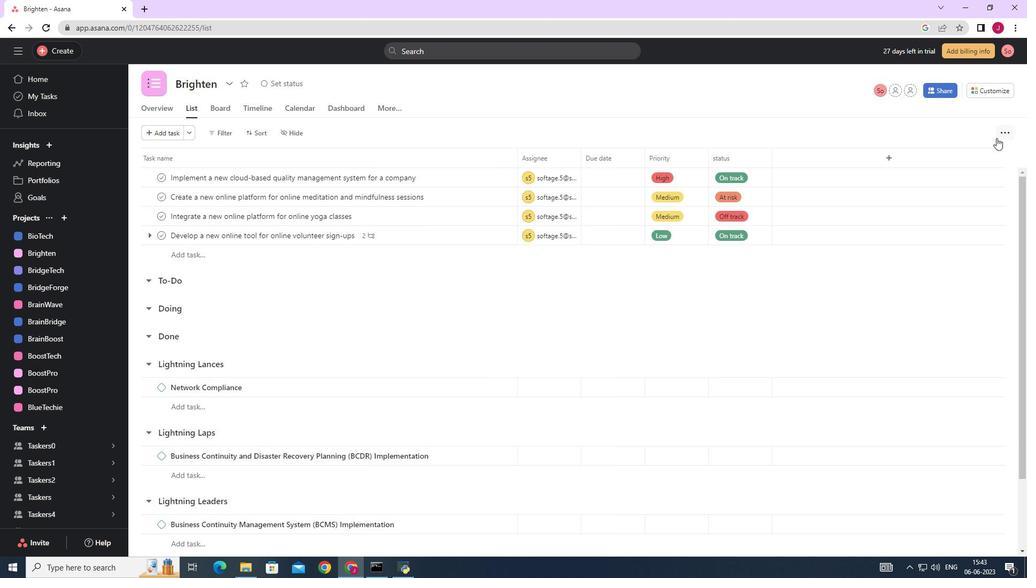 
Action: Mouse scrolled (817, 400) with delta (0, 0)
Screenshot: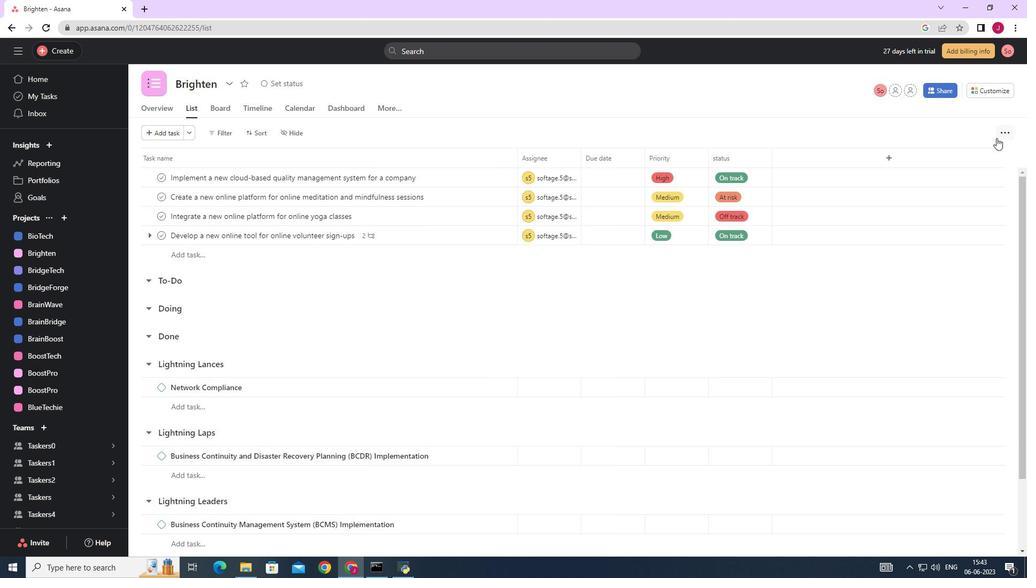 
Action: Mouse scrolled (817, 400) with delta (0, 0)
Screenshot: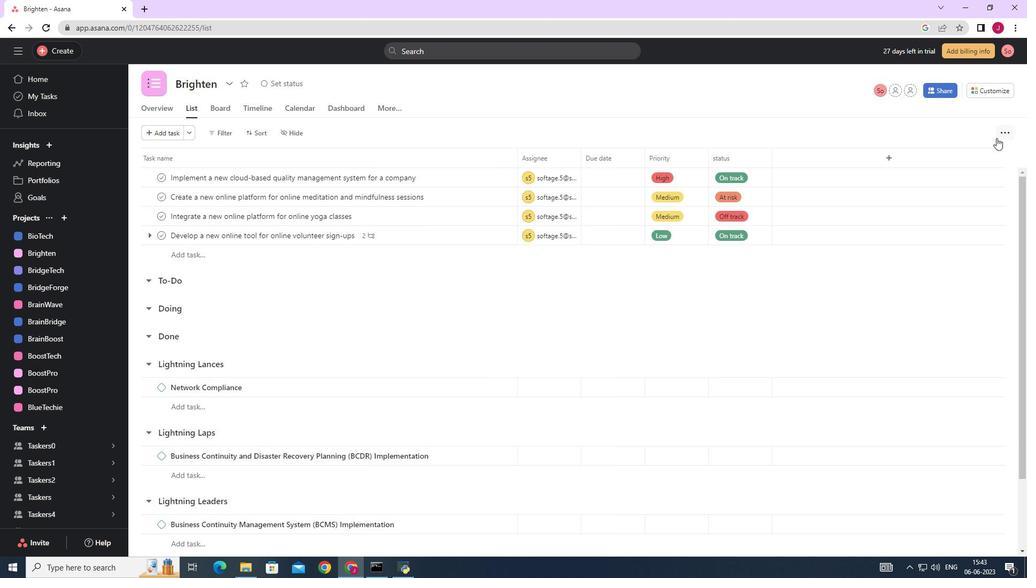 
Action: Mouse scrolled (817, 400) with delta (0, 0)
Screenshot: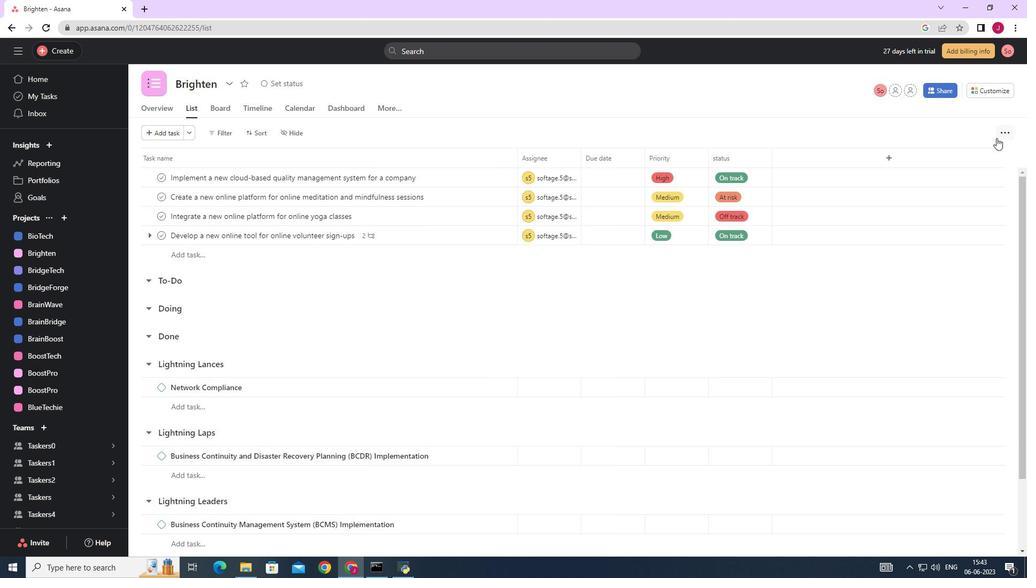 
Action: Mouse moved to (453, 238)
Screenshot: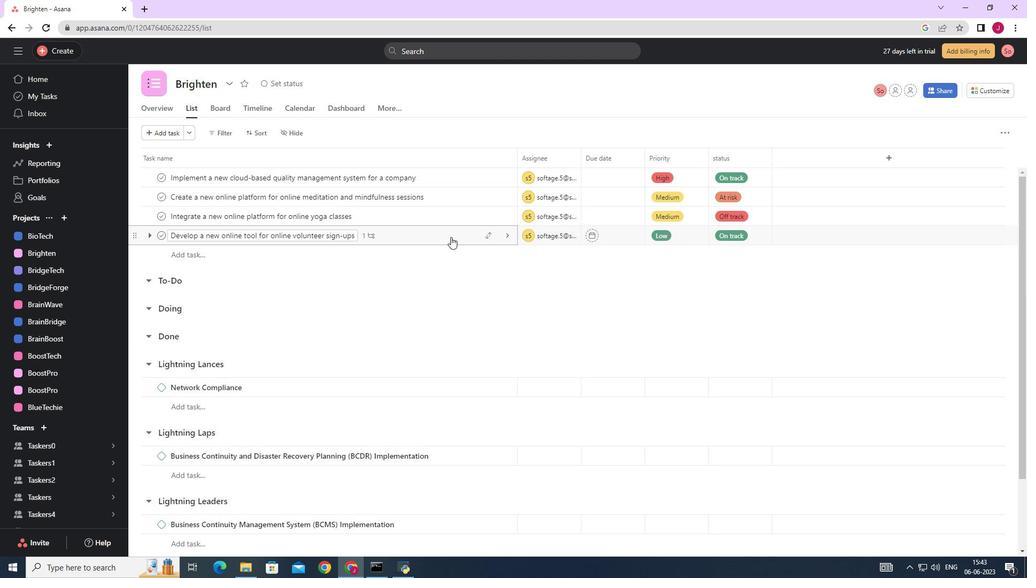 
Action: Mouse pressed left at (453, 238)
Screenshot: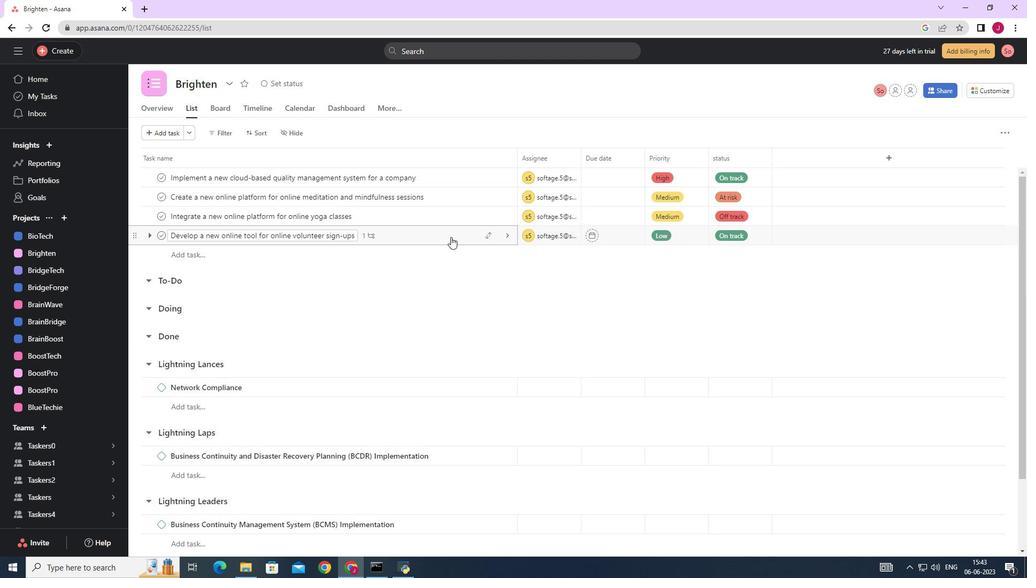 
Action: Mouse moved to (707, 366)
Screenshot: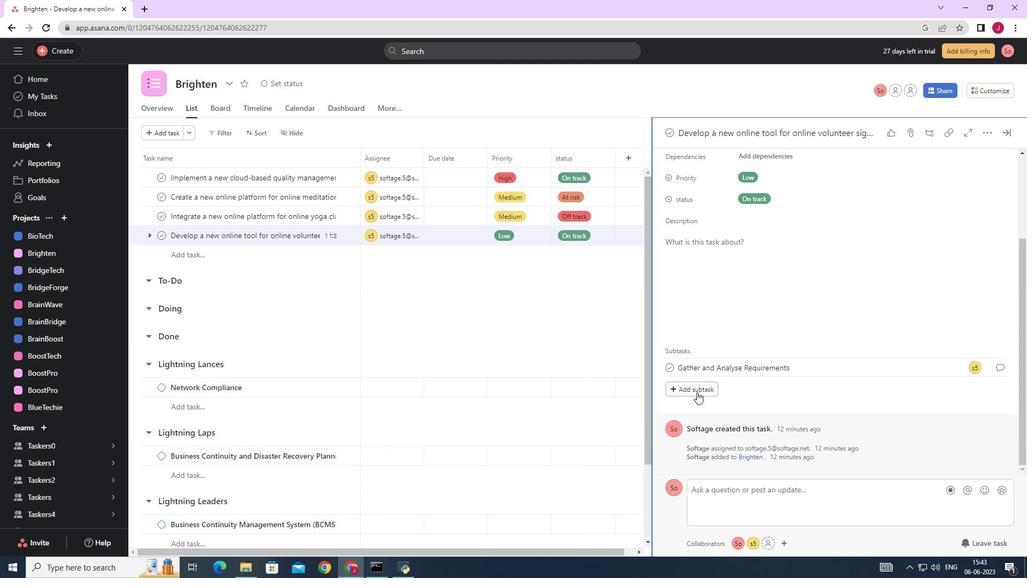 
Action: Mouse scrolled (707, 365) with delta (0, 0)
Screenshot: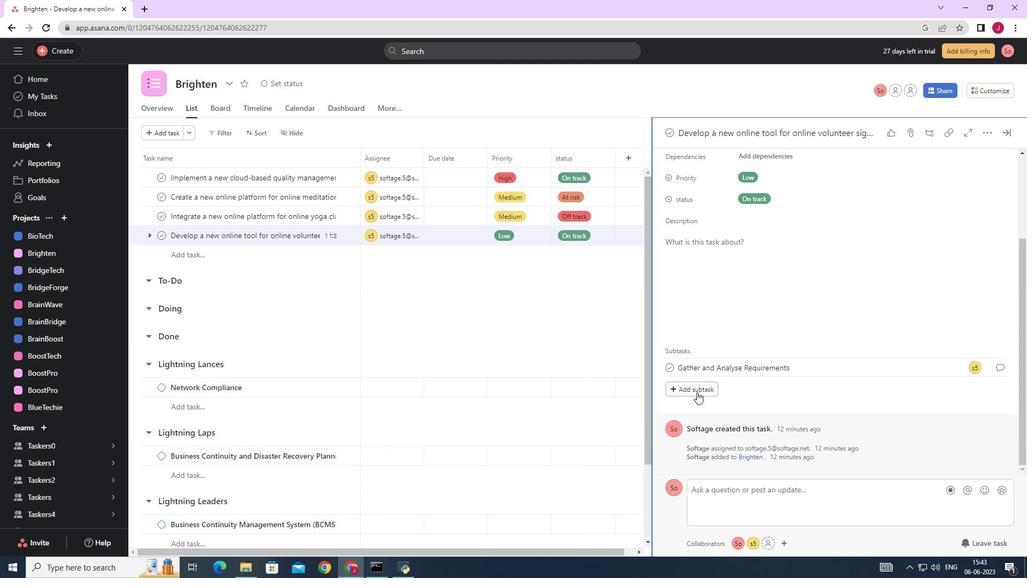 
Action: Mouse scrolled (707, 365) with delta (0, 0)
Screenshot: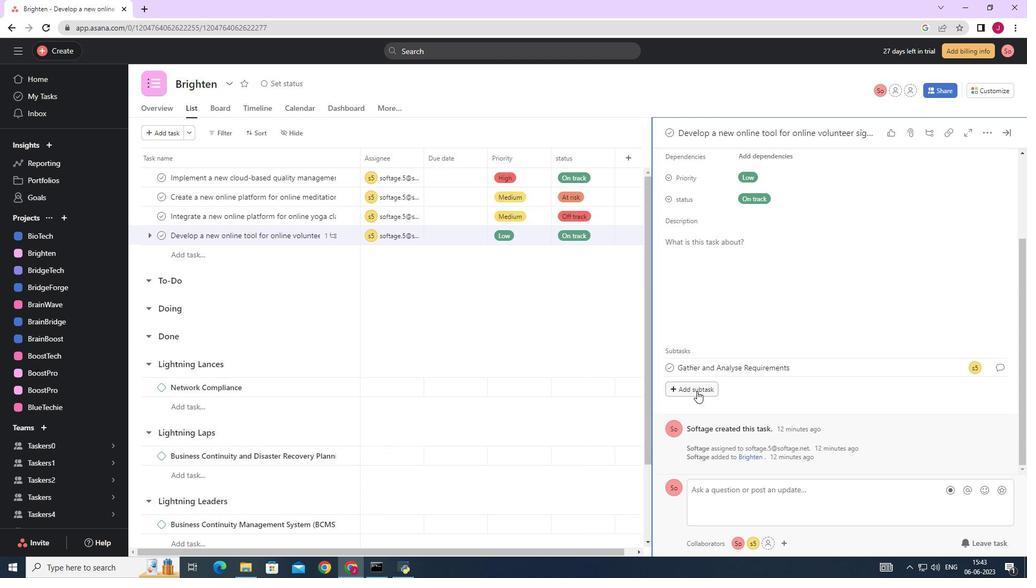 
Action: Mouse moved to (707, 365)
Screenshot: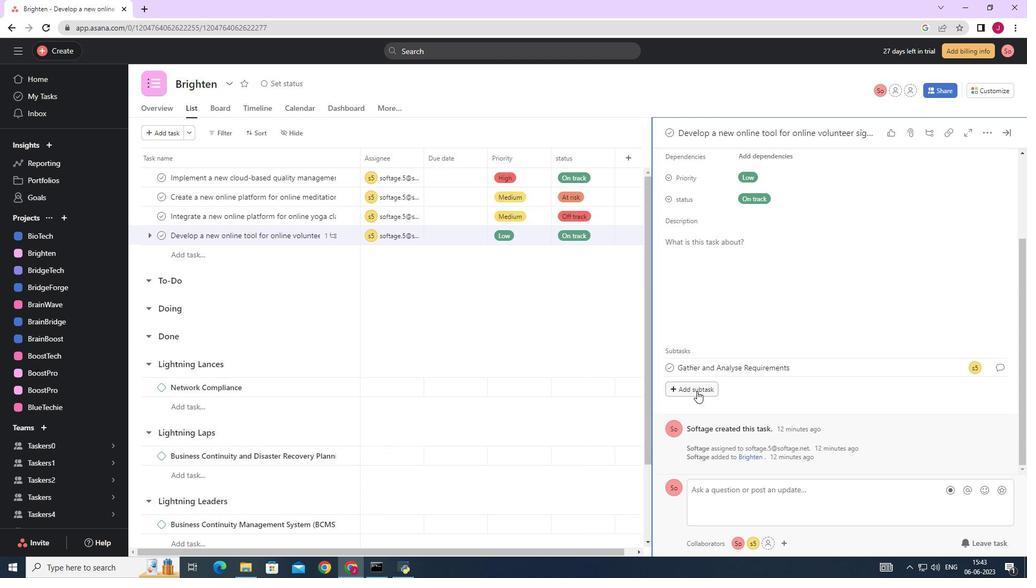 
Action: Mouse scrolled (707, 365) with delta (0, 0)
Screenshot: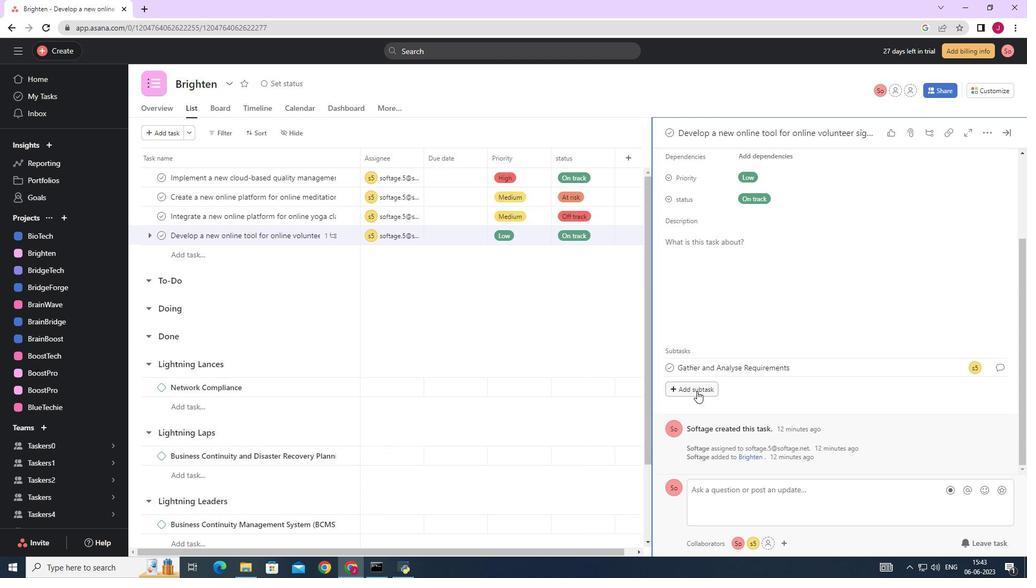 
Action: Mouse scrolled (707, 365) with delta (0, 0)
Screenshot: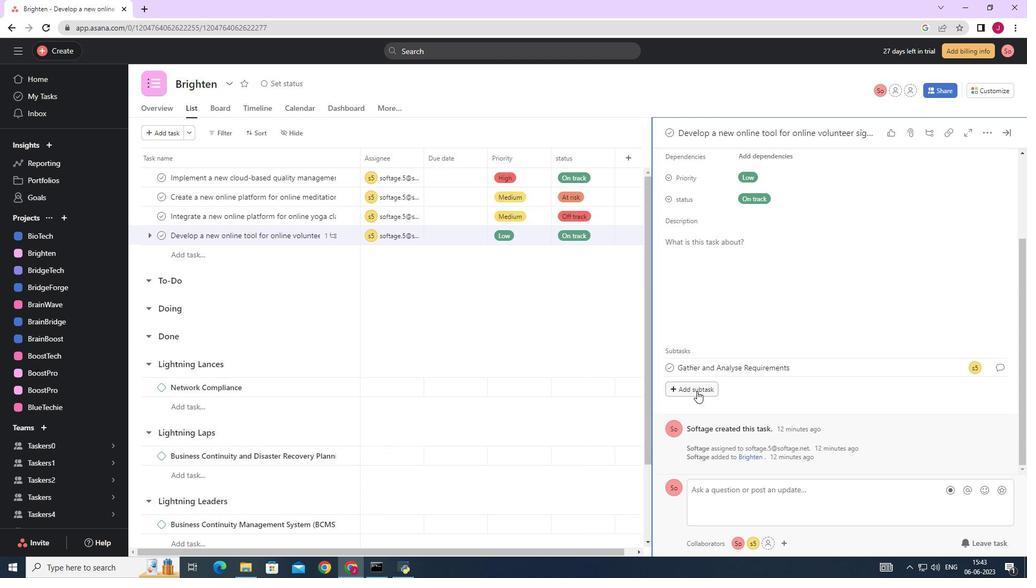 
Action: Mouse scrolled (707, 365) with delta (0, 0)
Screenshot: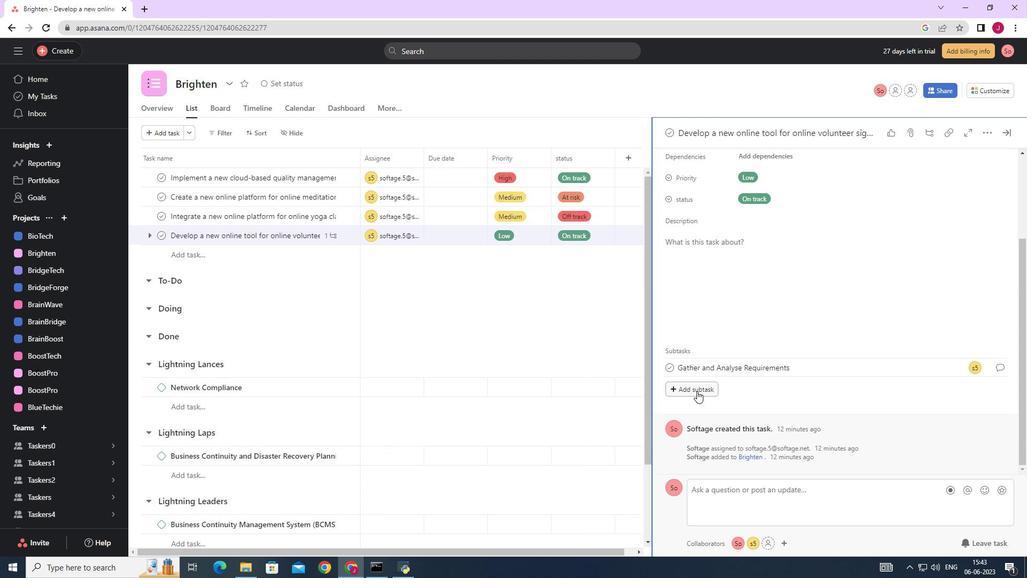 
Action: Mouse moved to (702, 385)
Screenshot: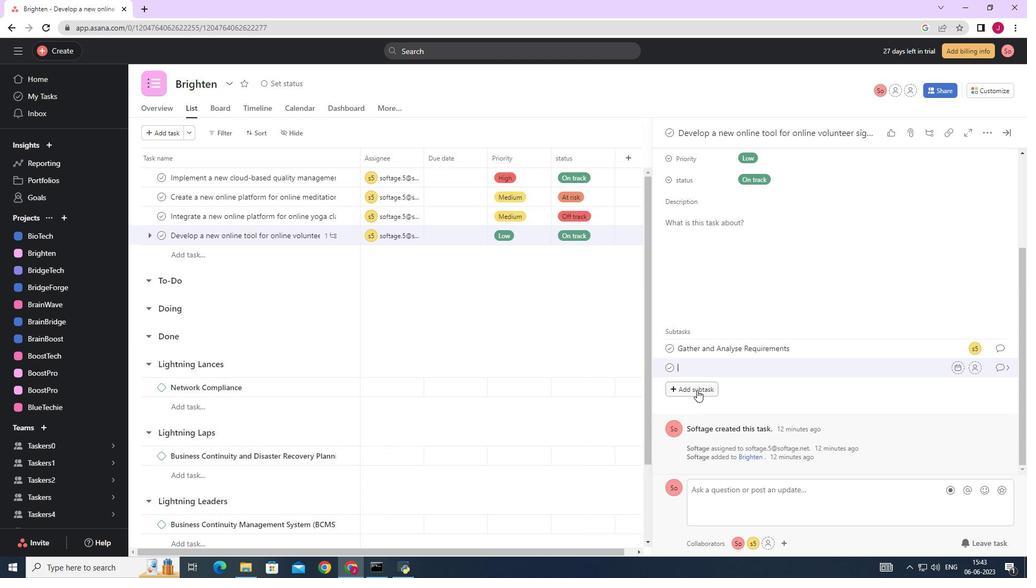 
Action: Mouse pressed left at (702, 385)
Screenshot: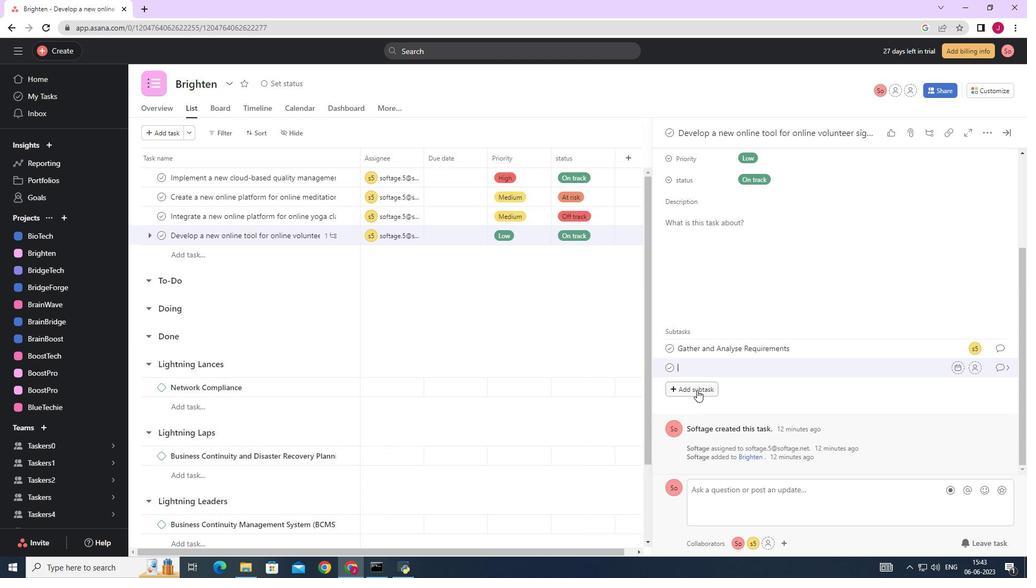 
Action: Mouse moved to (697, 369)
Screenshot: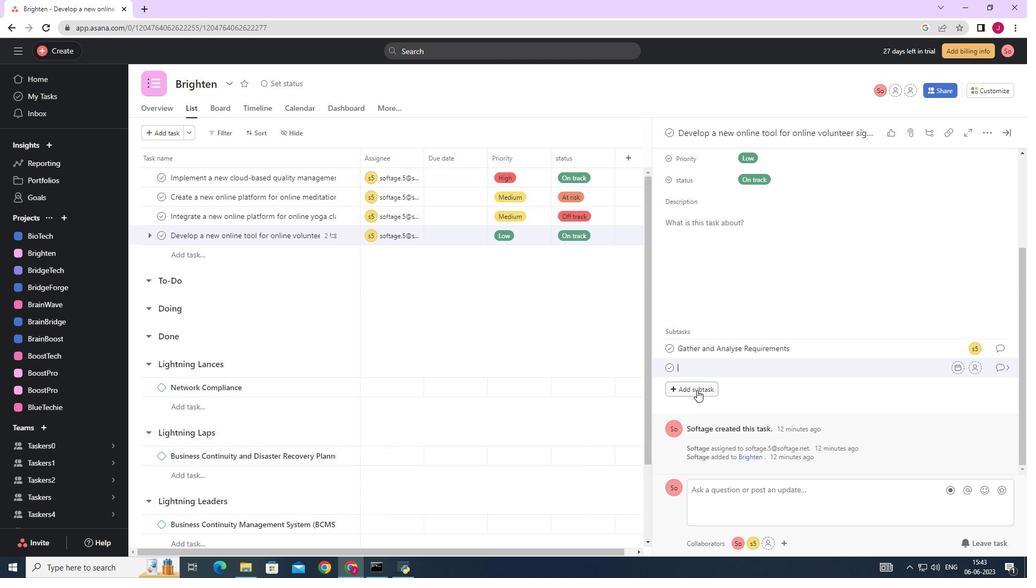 
Action: Mouse pressed left at (697, 369)
Screenshot: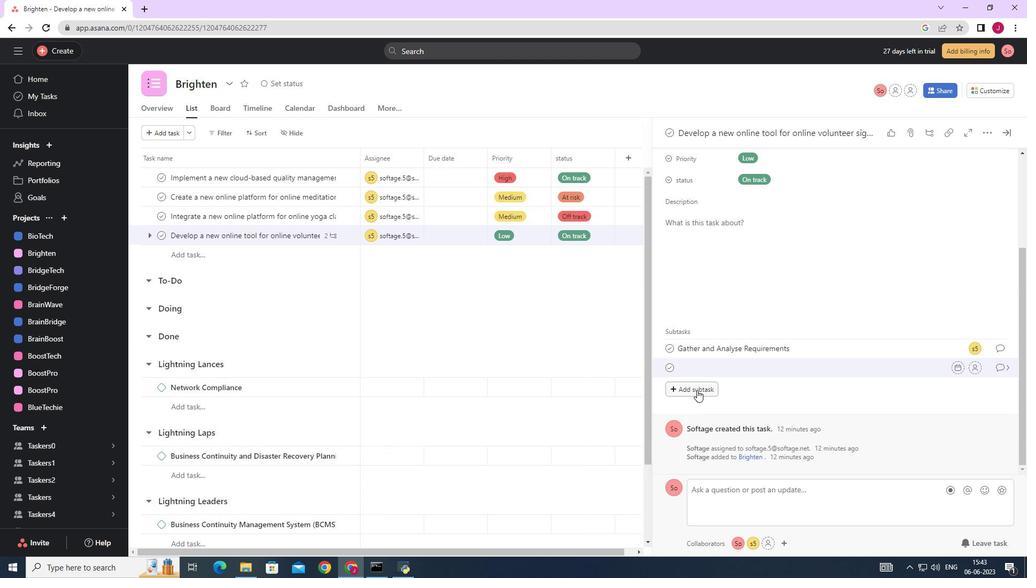 
Action: Key pressed <Key.caps_lock>
Screenshot: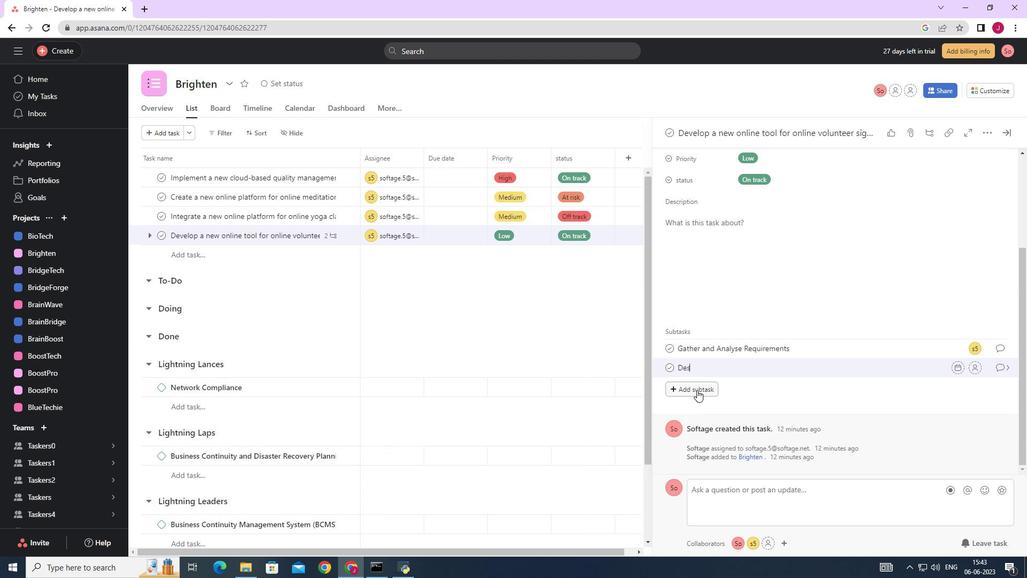 
Action: Mouse moved to (451, 237)
Screenshot: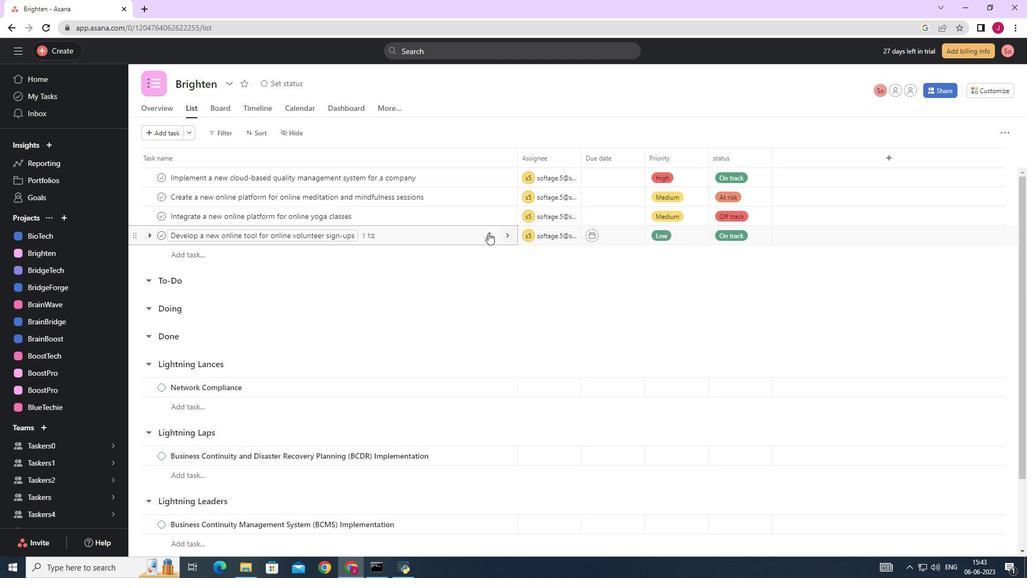 
Action: Mouse pressed left at (451, 237)
Screenshot: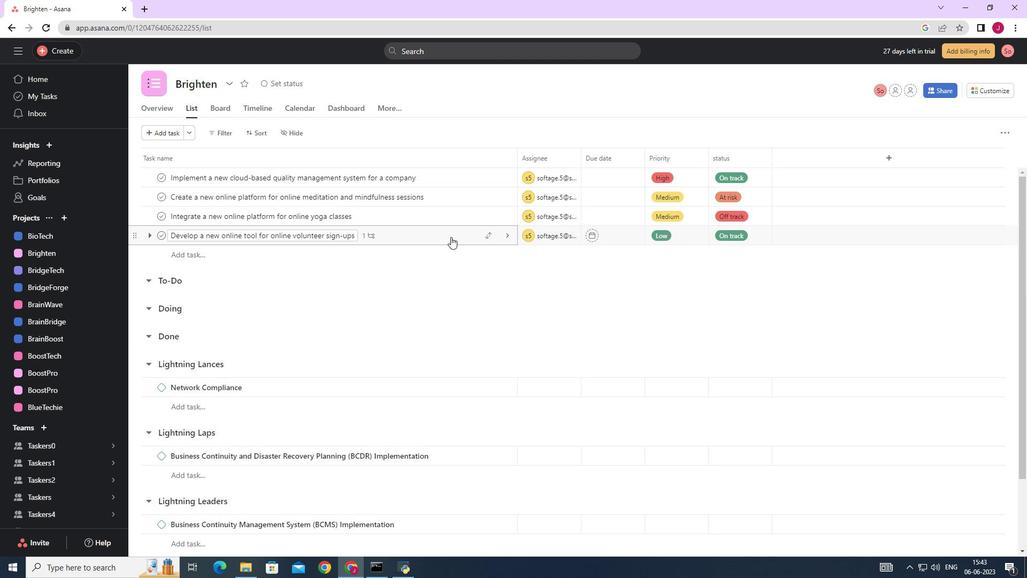 
Action: Mouse moved to (787, 399)
Screenshot: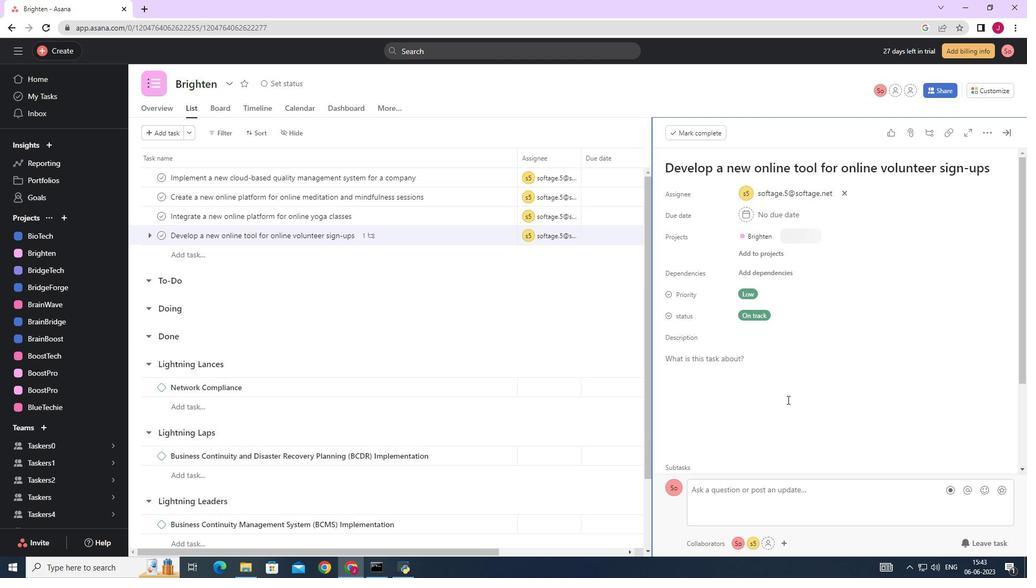 
Action: Mouse scrolled (787, 399) with delta (0, 0)
Screenshot: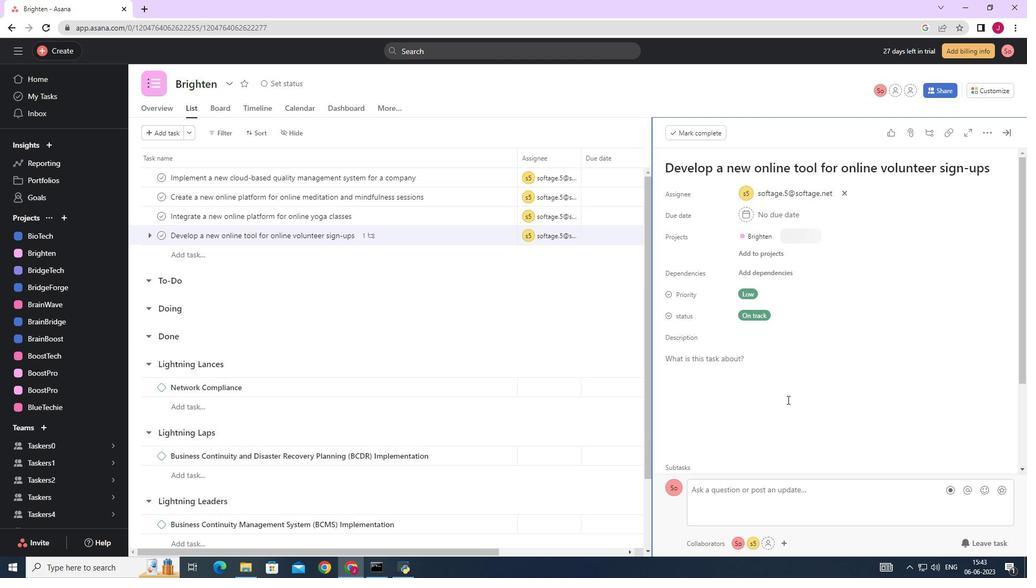 
Action: Mouse moved to (786, 399)
Screenshot: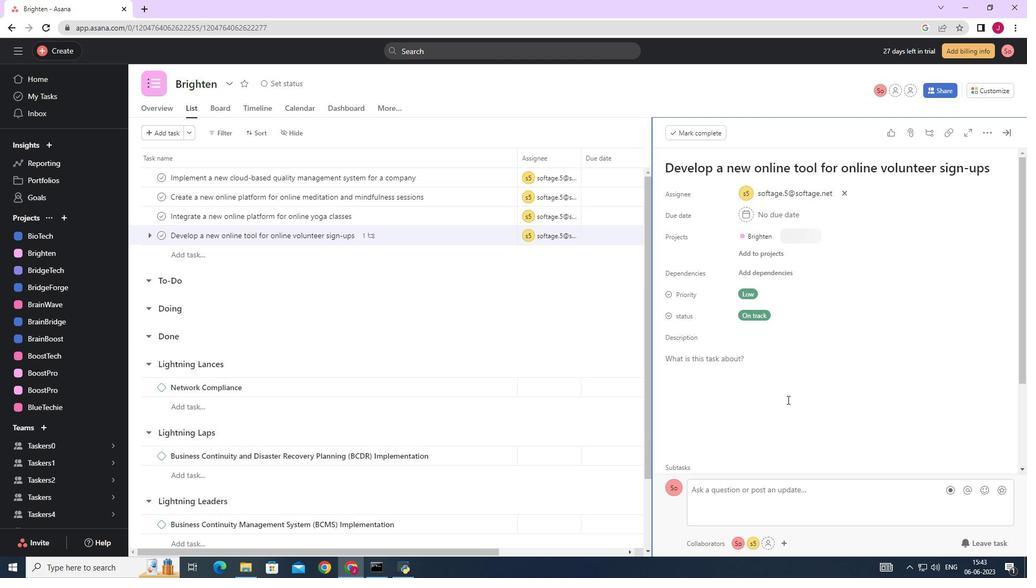 
Action: Mouse scrolled (786, 399) with delta (0, 0)
Screenshot: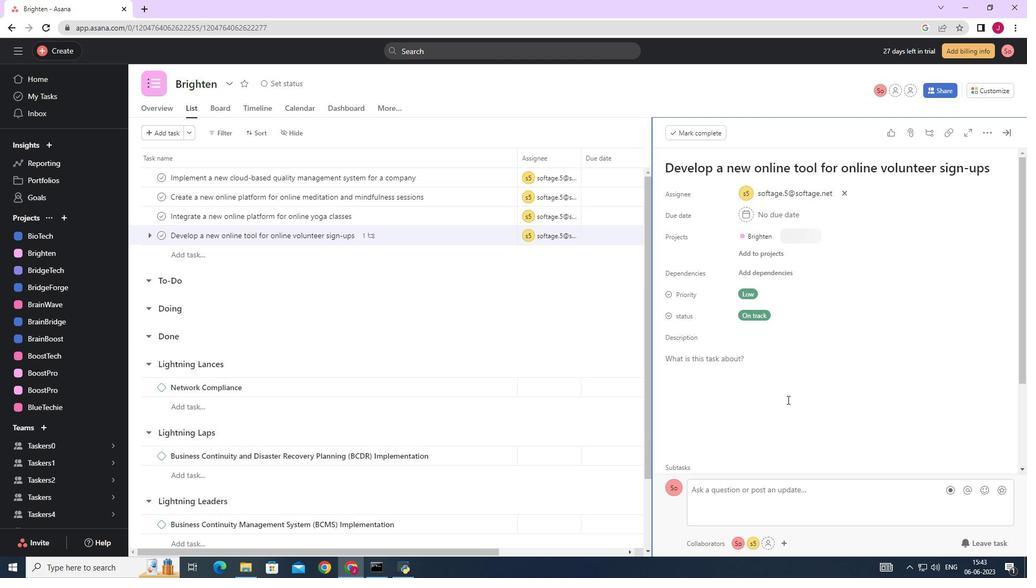 
Action: Mouse scrolled (786, 399) with delta (0, 0)
Screenshot: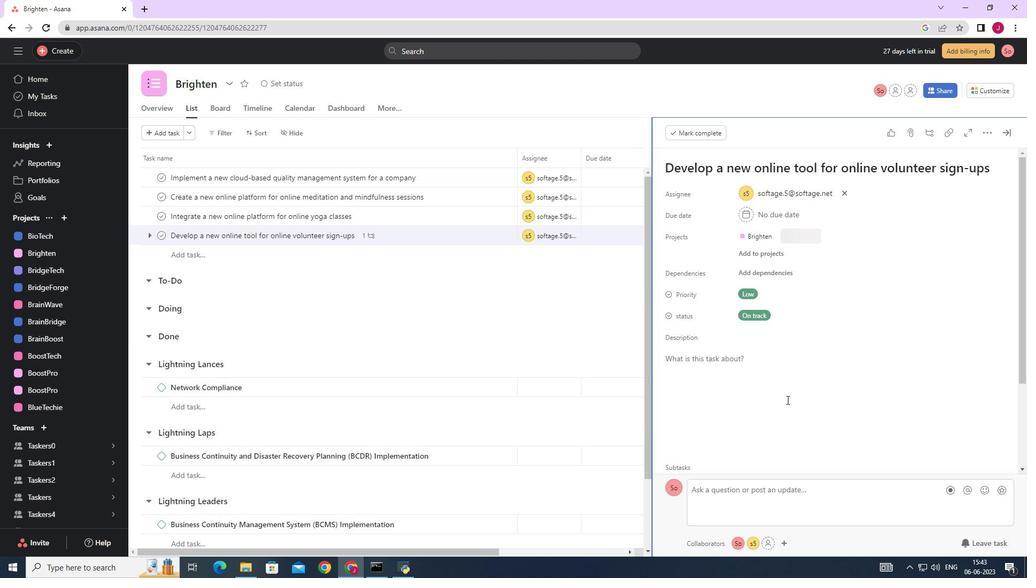 
Action: Mouse scrolled (786, 399) with delta (0, 0)
Screenshot: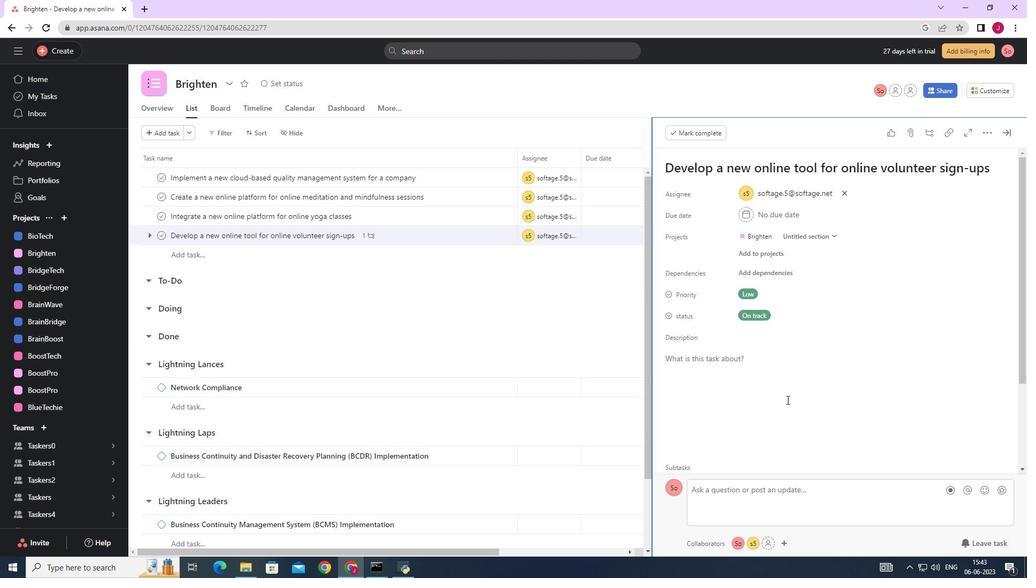 
Action: Mouse moved to (697, 390)
Screenshot: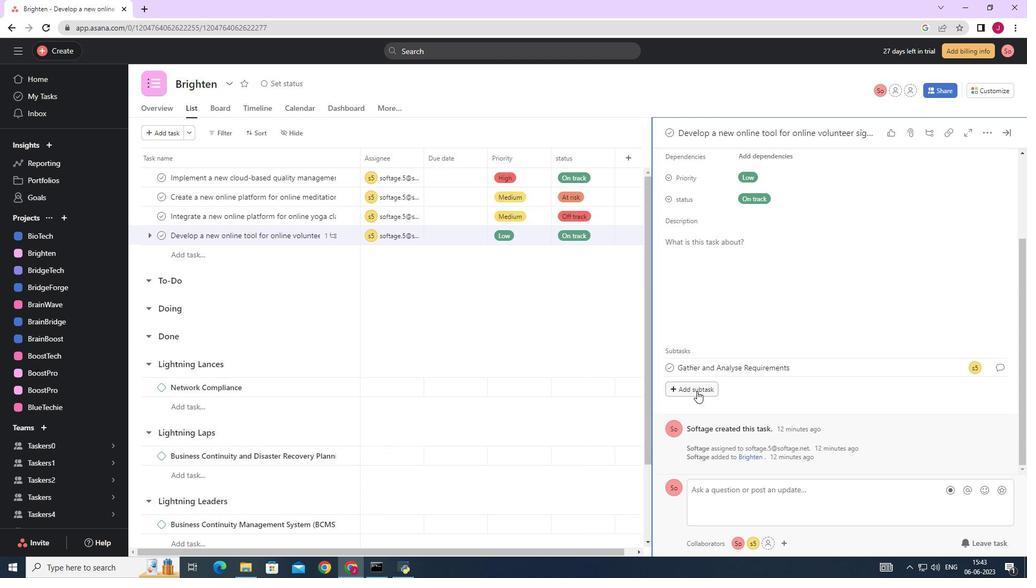 
Action: Mouse pressed left at (697, 390)
Screenshot: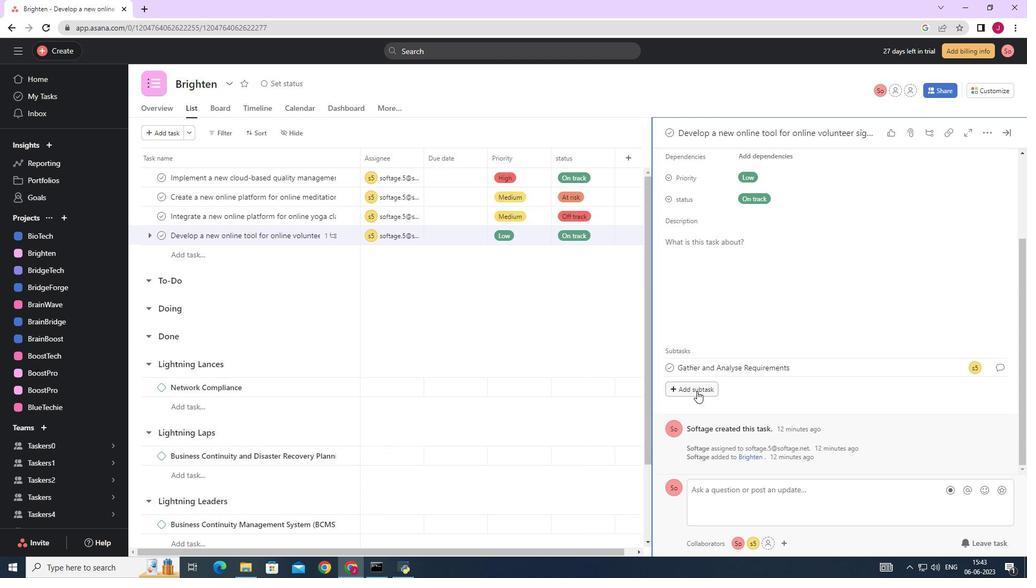 
Action: Key pressed <Key.caps_lock>D<Key.caps_lock>esign<Key.space>and<Key.space><Key.caps_lock>I<Key.caps_lock>mplement<Key.space><Key.caps_lock>S<Key.caps_lock>olution
Screenshot: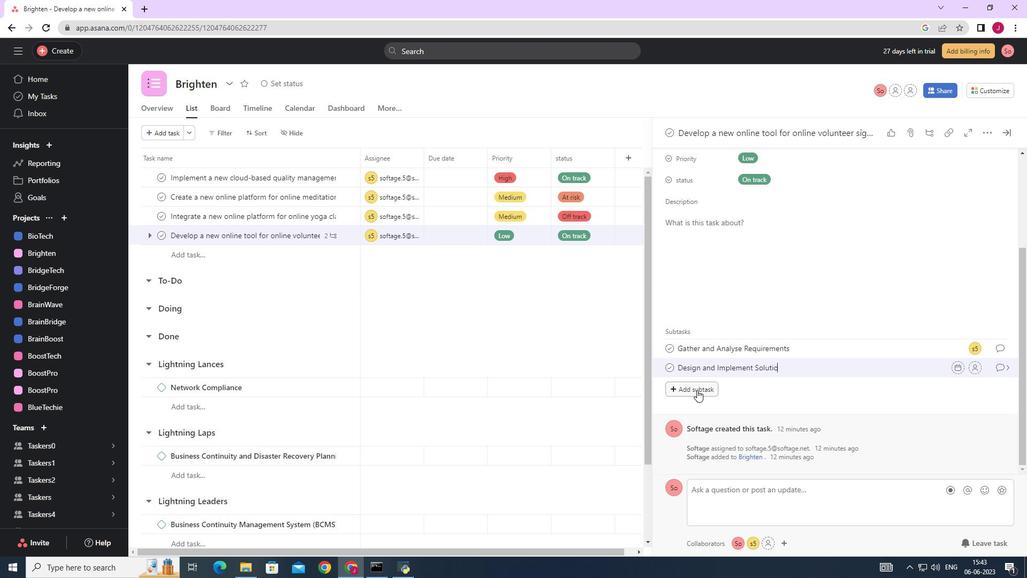 
Action: Mouse moved to (976, 365)
Screenshot: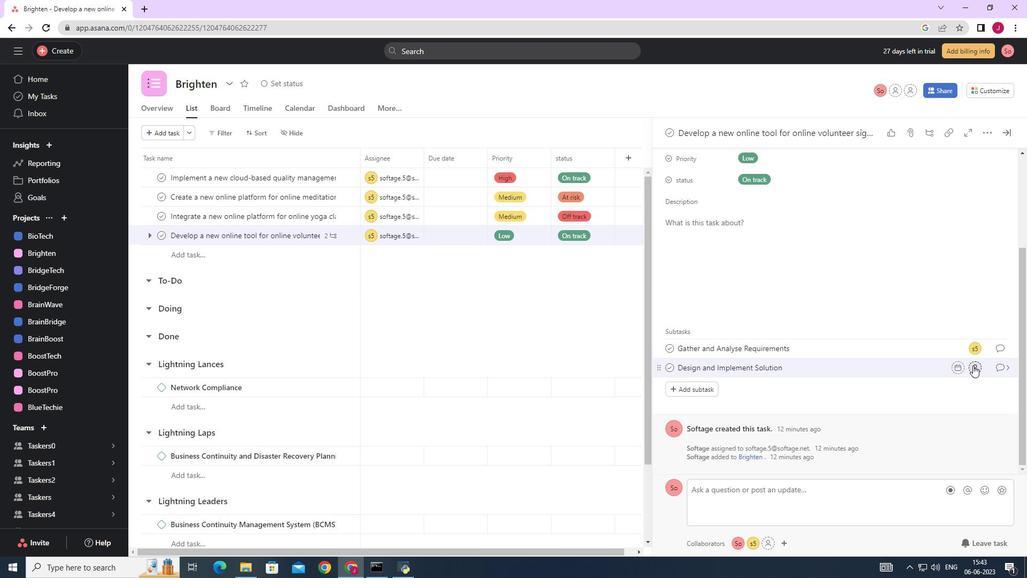 
Action: Mouse pressed left at (976, 365)
Screenshot: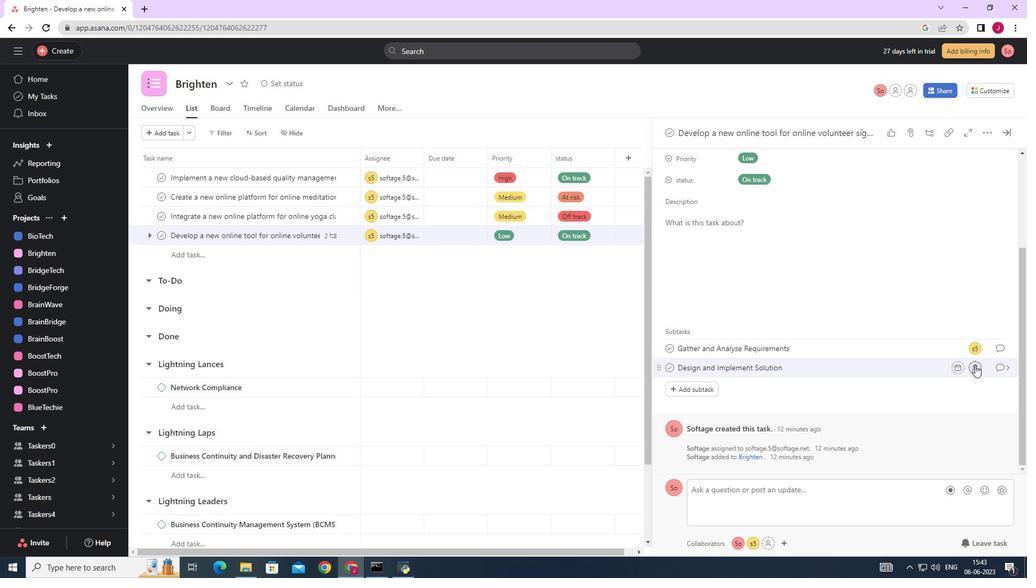 
Action: Mouse moved to (817, 414)
Screenshot: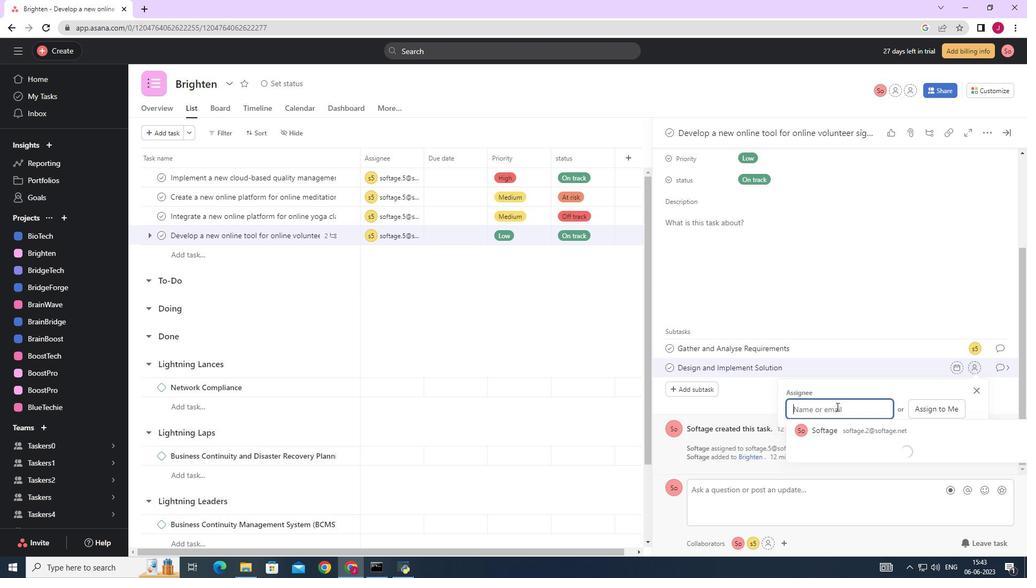 
Action: Key pressed softage.5
Screenshot: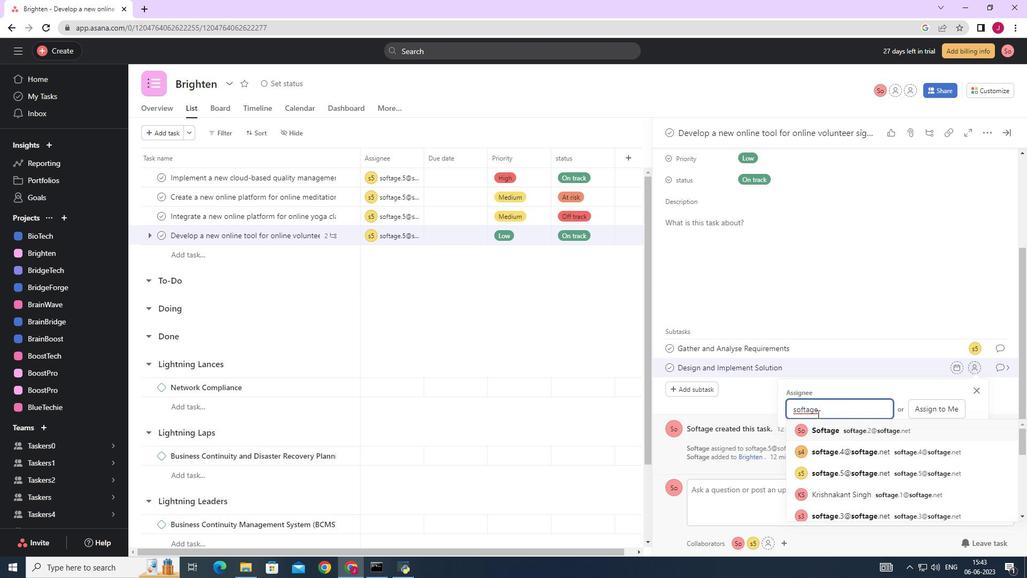 
Action: Mouse moved to (845, 435)
Screenshot: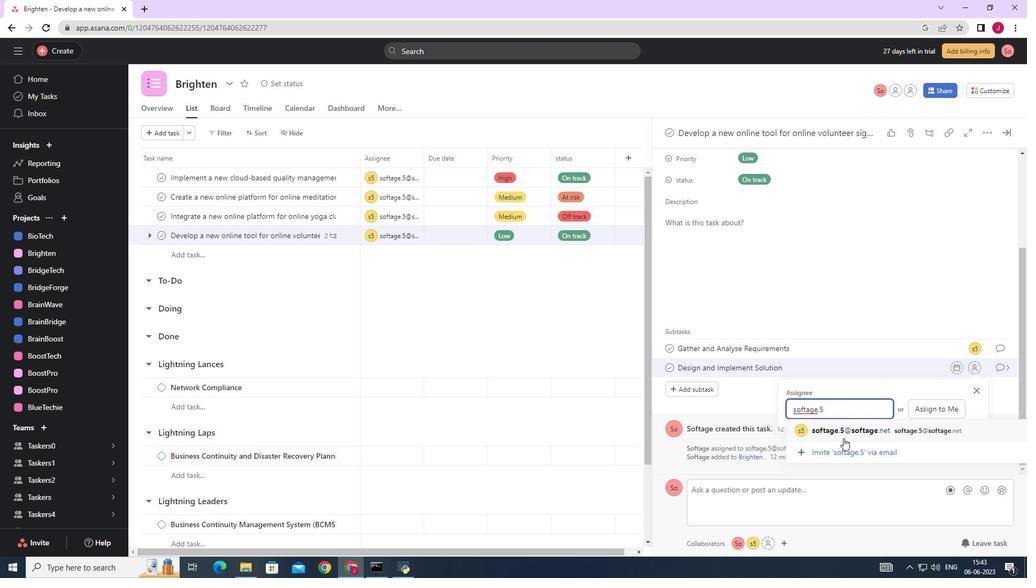 
Action: Mouse pressed left at (845, 435)
Screenshot: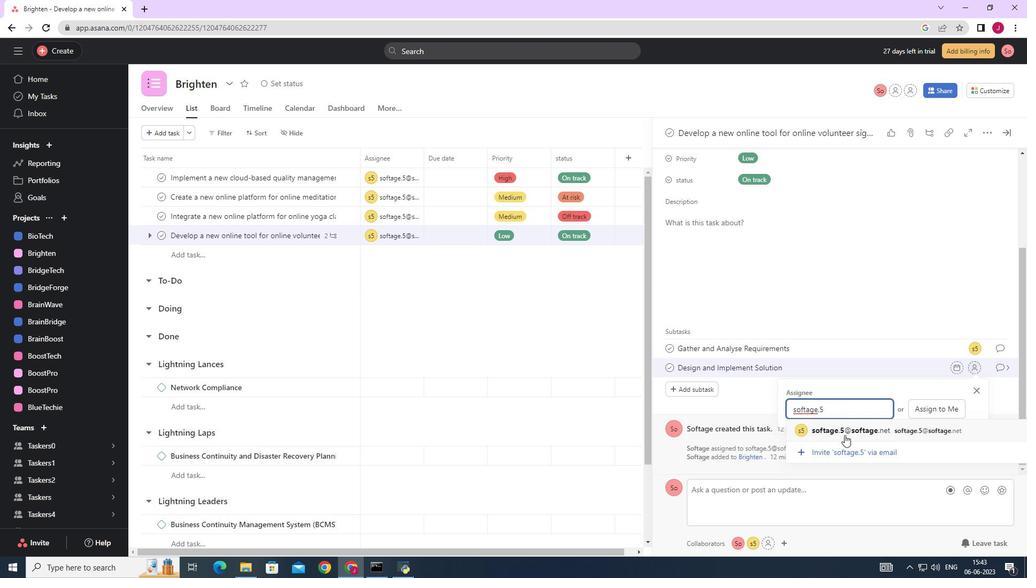 
Action: Mouse moved to (998, 368)
Screenshot: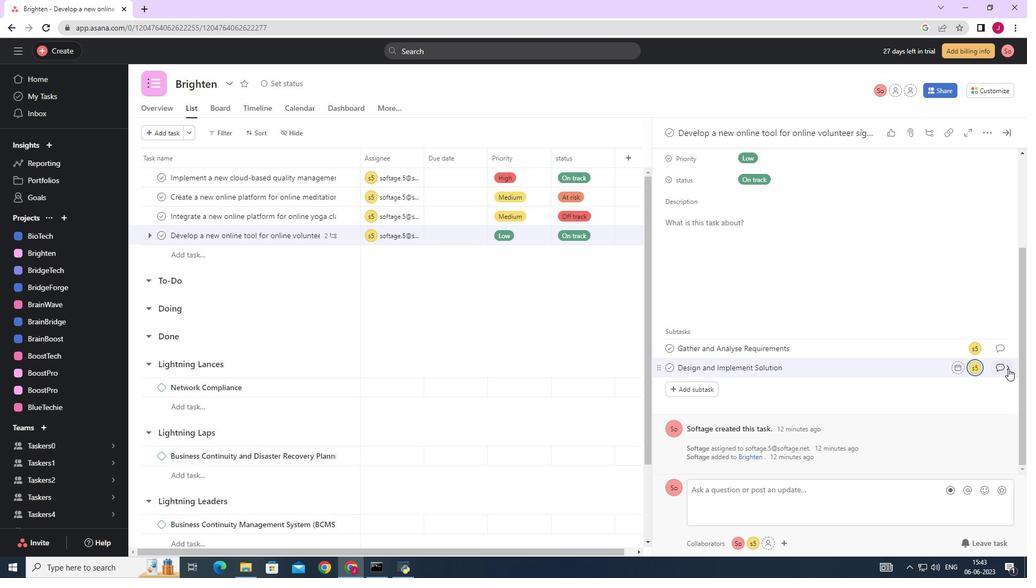 
Action: Mouse pressed left at (998, 368)
Screenshot: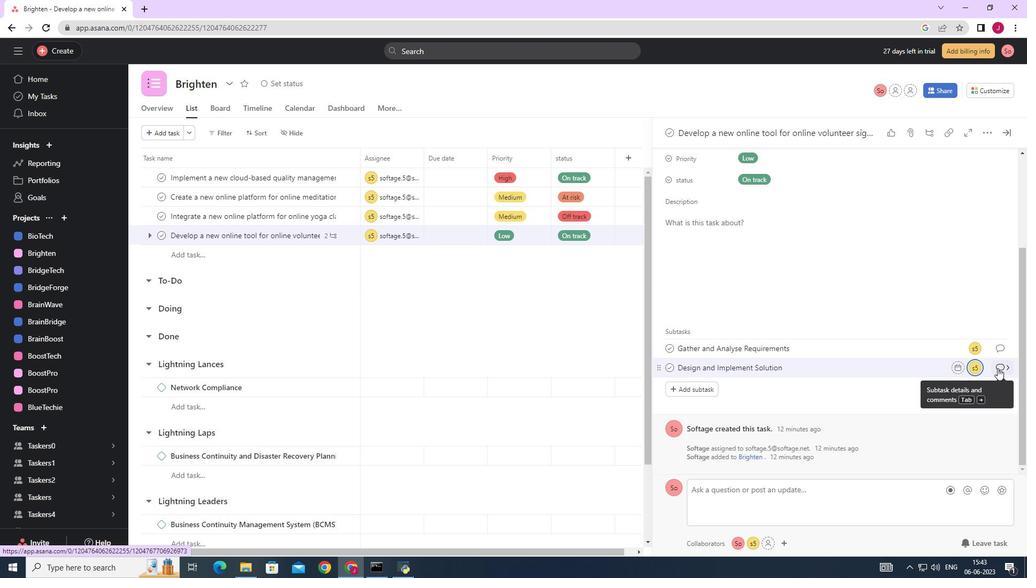 
Action: Mouse moved to (716, 285)
Screenshot: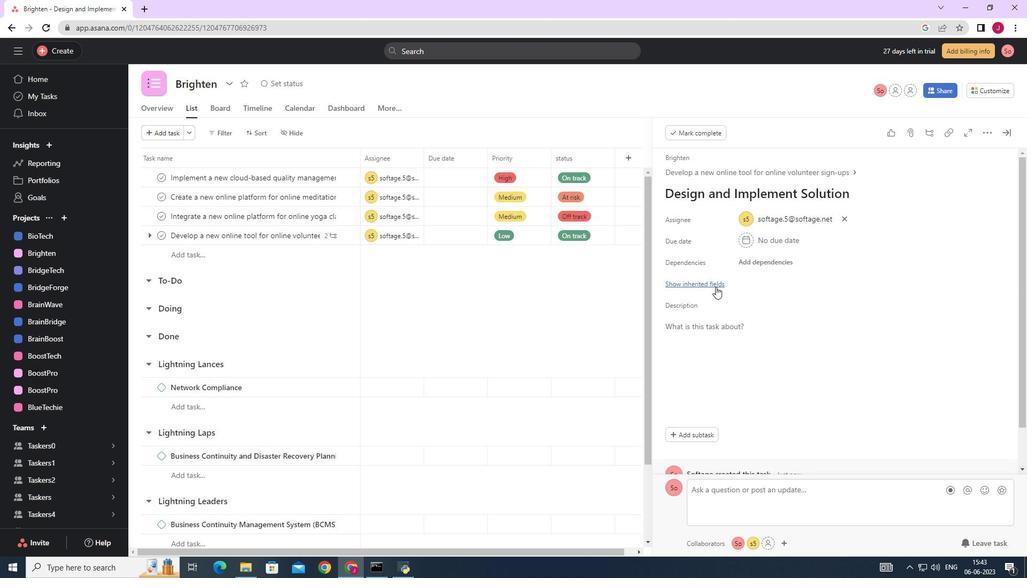 
Action: Mouse pressed left at (716, 285)
Screenshot: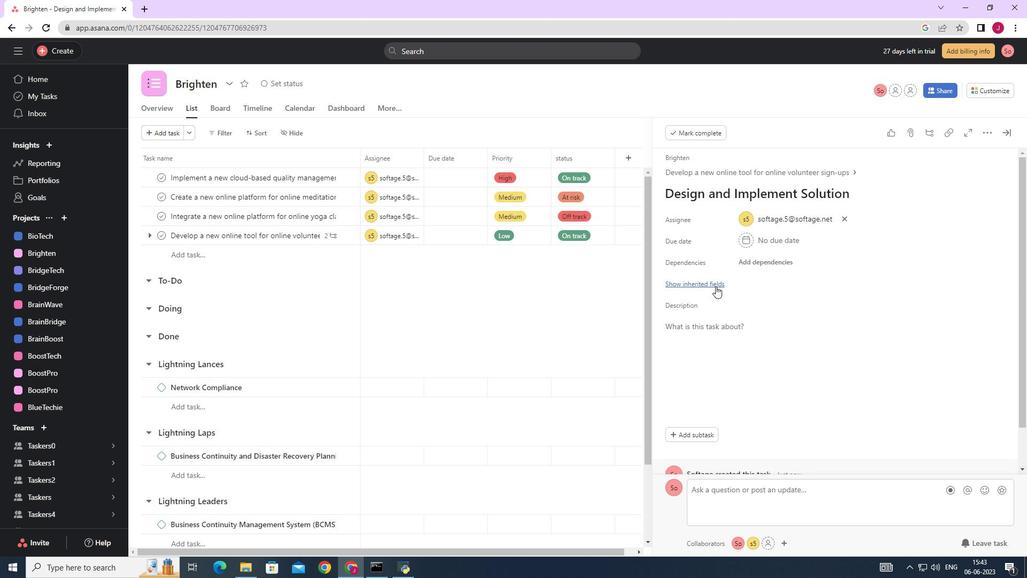 
Action: Mouse moved to (753, 308)
Screenshot: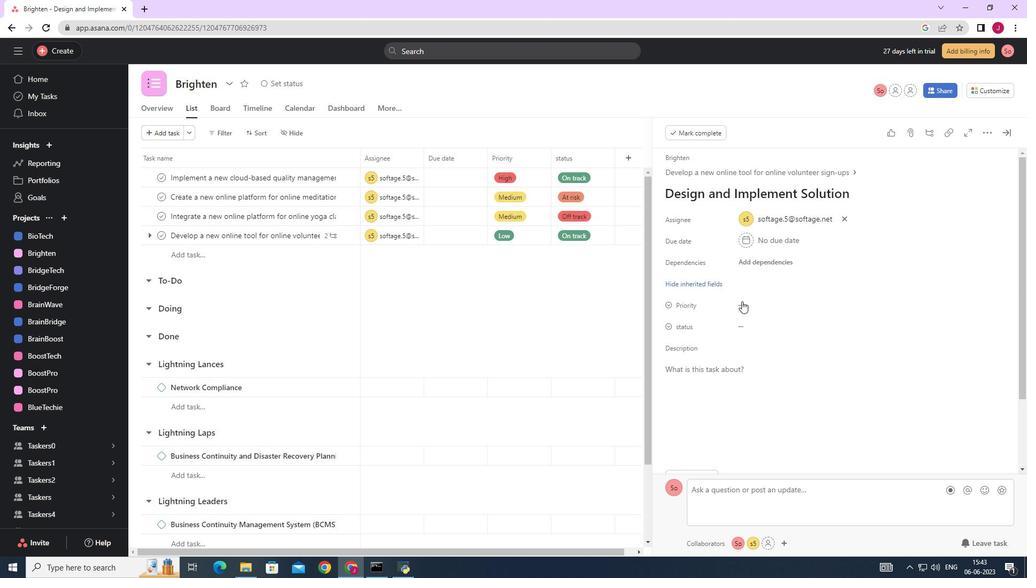 
Action: Mouse pressed left at (753, 308)
Screenshot: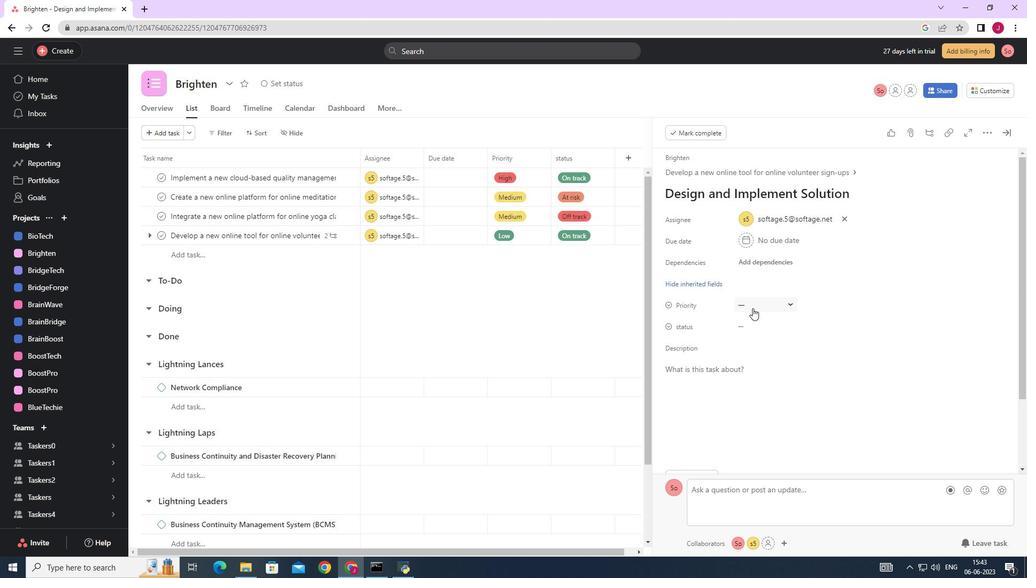 
Action: Mouse moved to (761, 345)
Screenshot: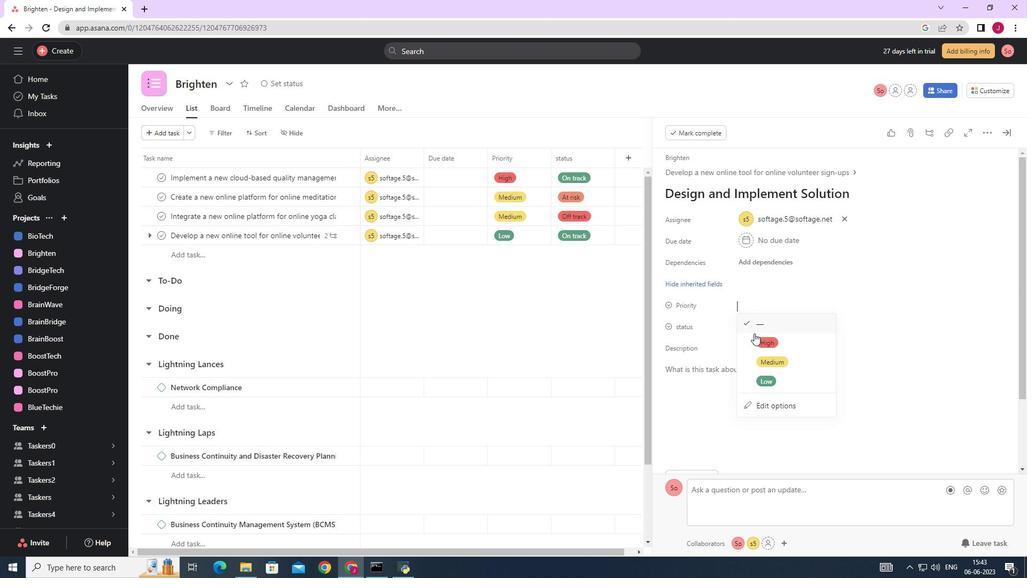 
Action: Mouse pressed left at (761, 345)
Screenshot: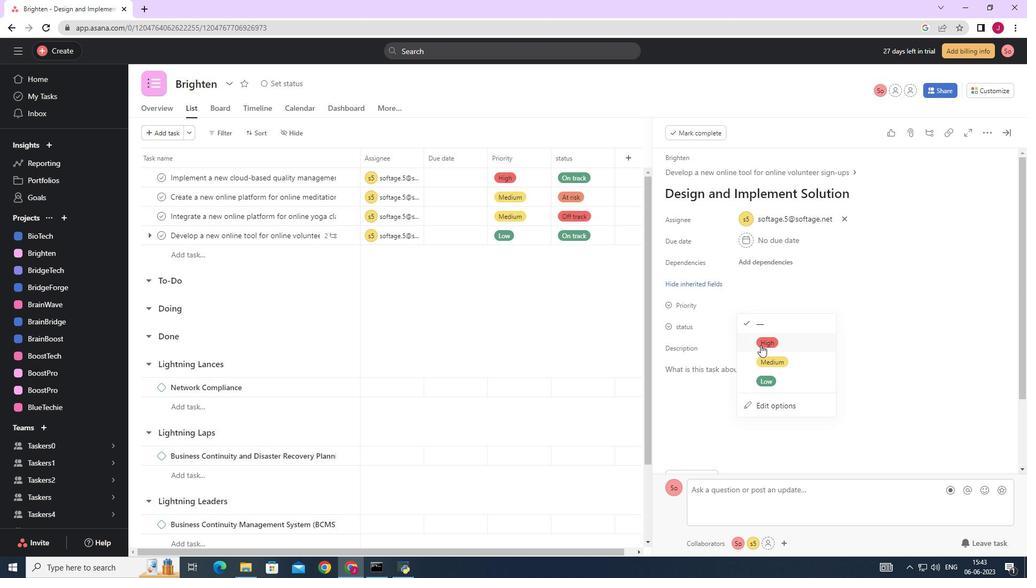 
Action: Mouse moved to (756, 325)
Screenshot: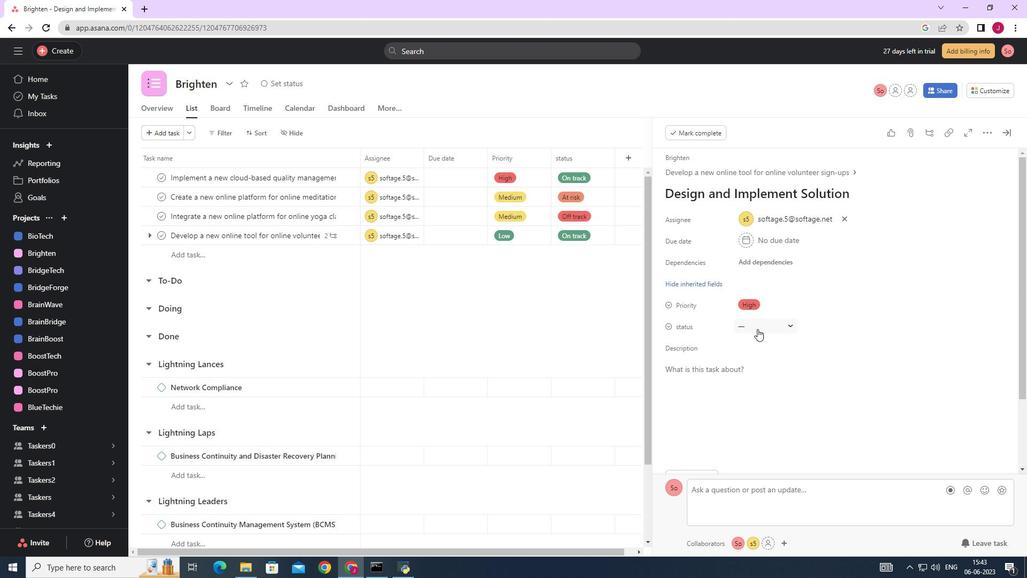 
Action: Mouse pressed left at (756, 325)
Screenshot: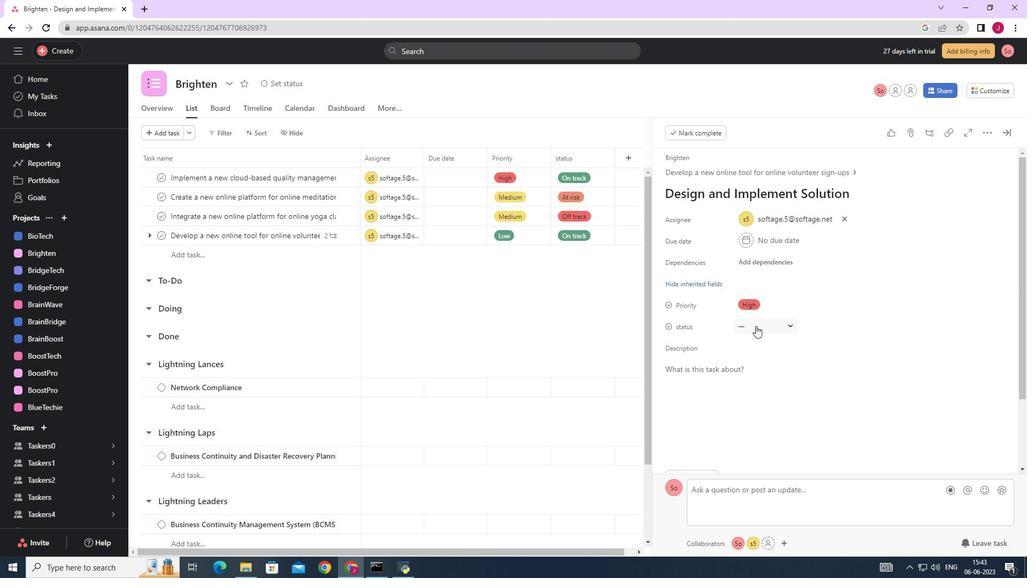 
Action: Mouse moved to (777, 420)
Screenshot: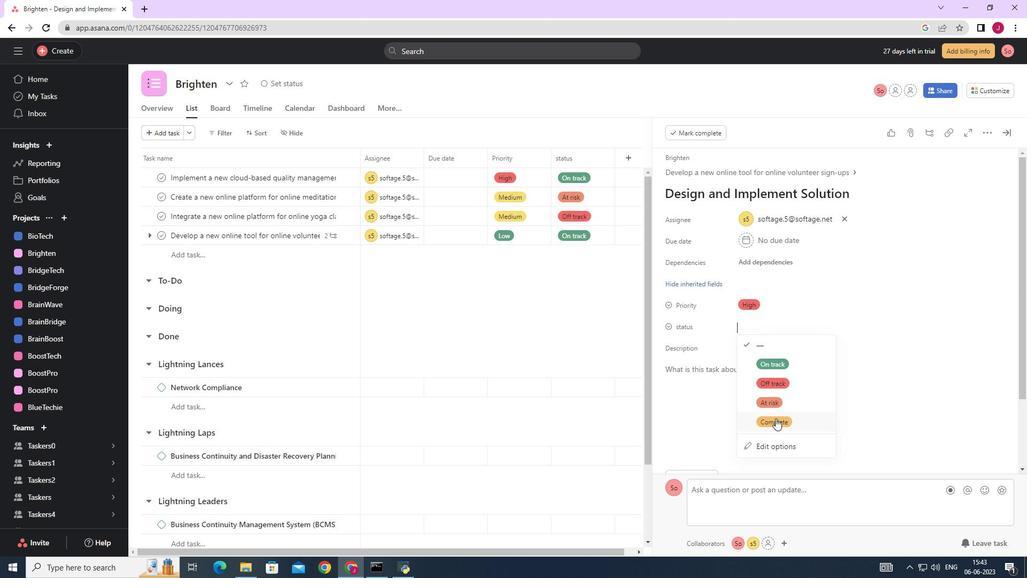 
Action: Mouse pressed left at (777, 420)
Screenshot: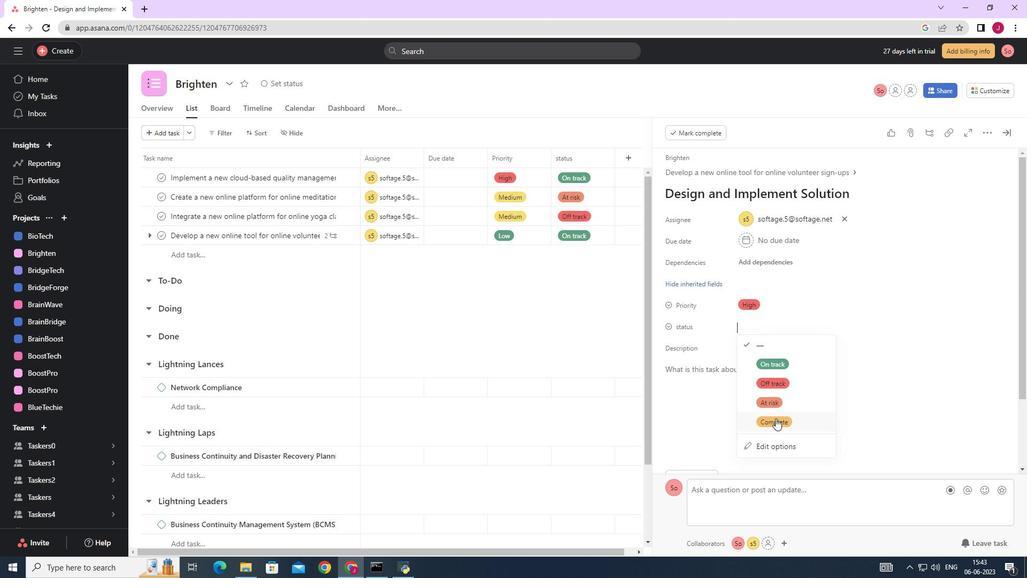 
Action: Mouse moved to (1011, 133)
Screenshot: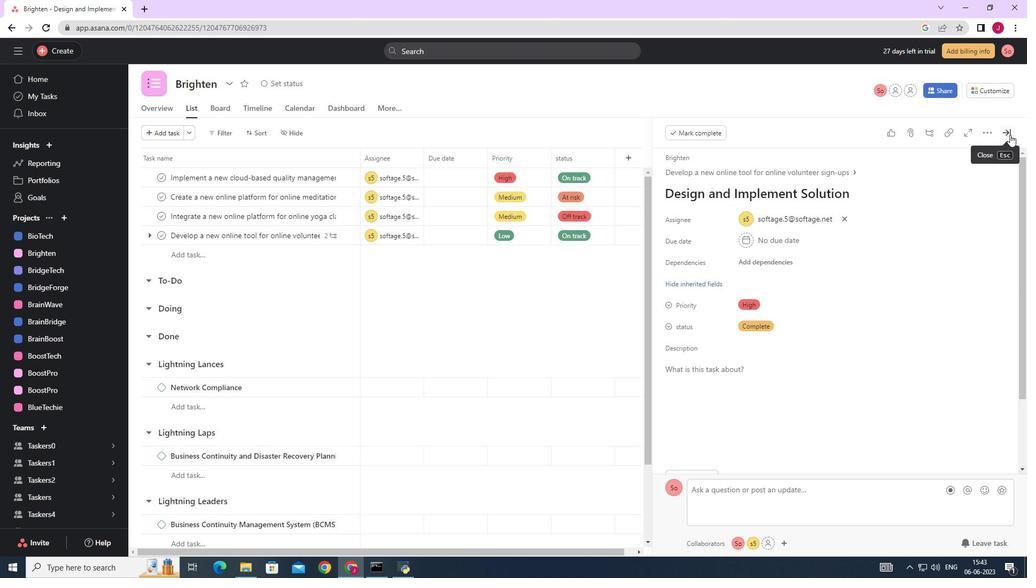 
Action: Mouse pressed left at (1011, 133)
Screenshot: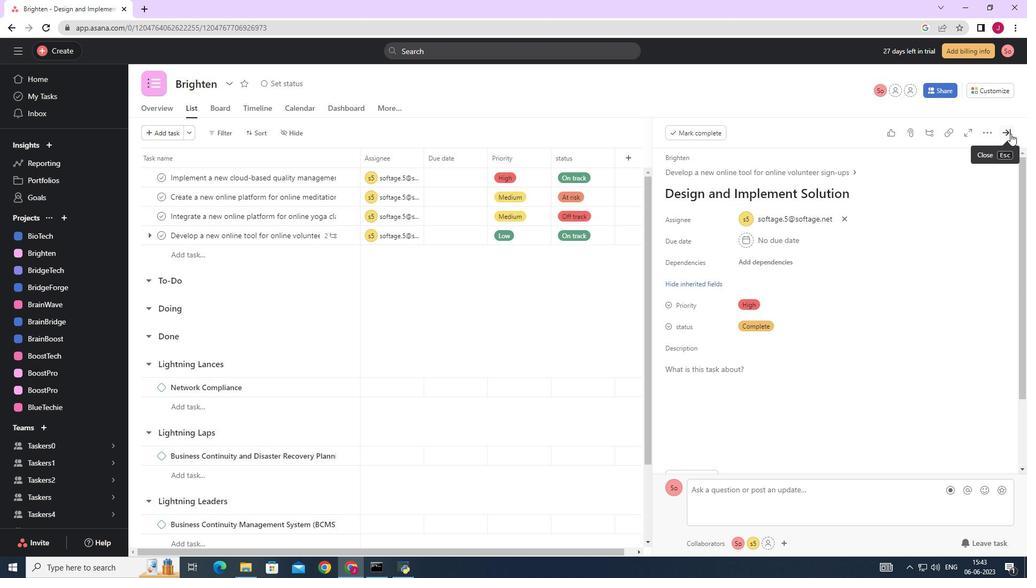
Action: Mouse moved to (1004, 135)
Screenshot: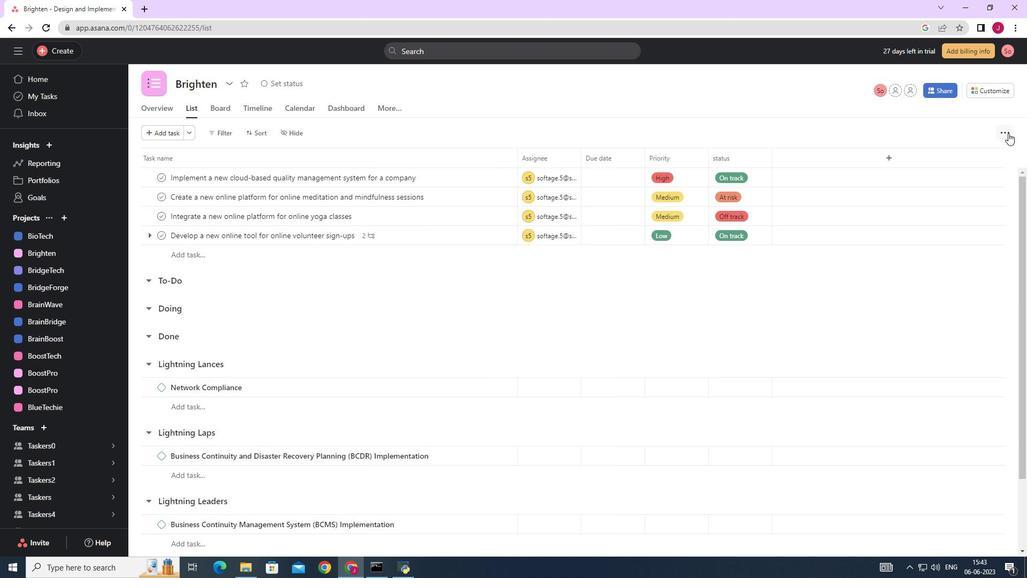 
